 Task: Add Attachment from "Attach a link" to Card Card0000000024 in Board Board0000000006 in Workspace WS0000000002 in Trello. Add Cover Red to Card Card0000000024 in Board Board0000000006 in Workspace WS0000000002 in Trello. Add "Join Card" Button Button0000000024  to Card Card0000000024 in Board Board0000000006 in Workspace WS0000000002 in Trello. Add Description DS0000000024 to Card Card0000000024 in Board Board0000000006 in Workspace WS0000000002 in Trello. Add Comment CM0000000024 to Card Card0000000024 in Board Board0000000006 in Workspace WS0000000002 in Trello
Action: Mouse moved to (461, 653)
Screenshot: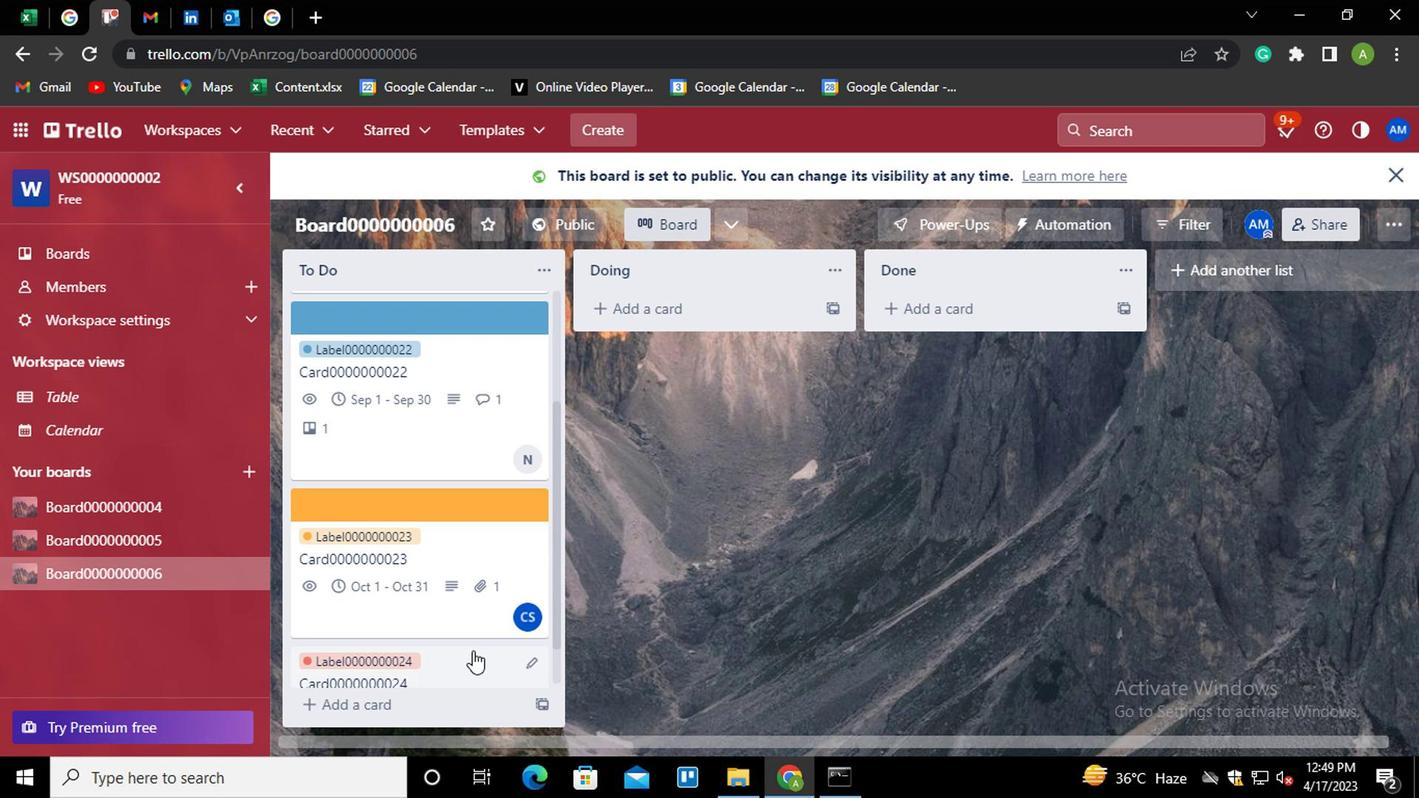
Action: Mouse pressed left at (461, 653)
Screenshot: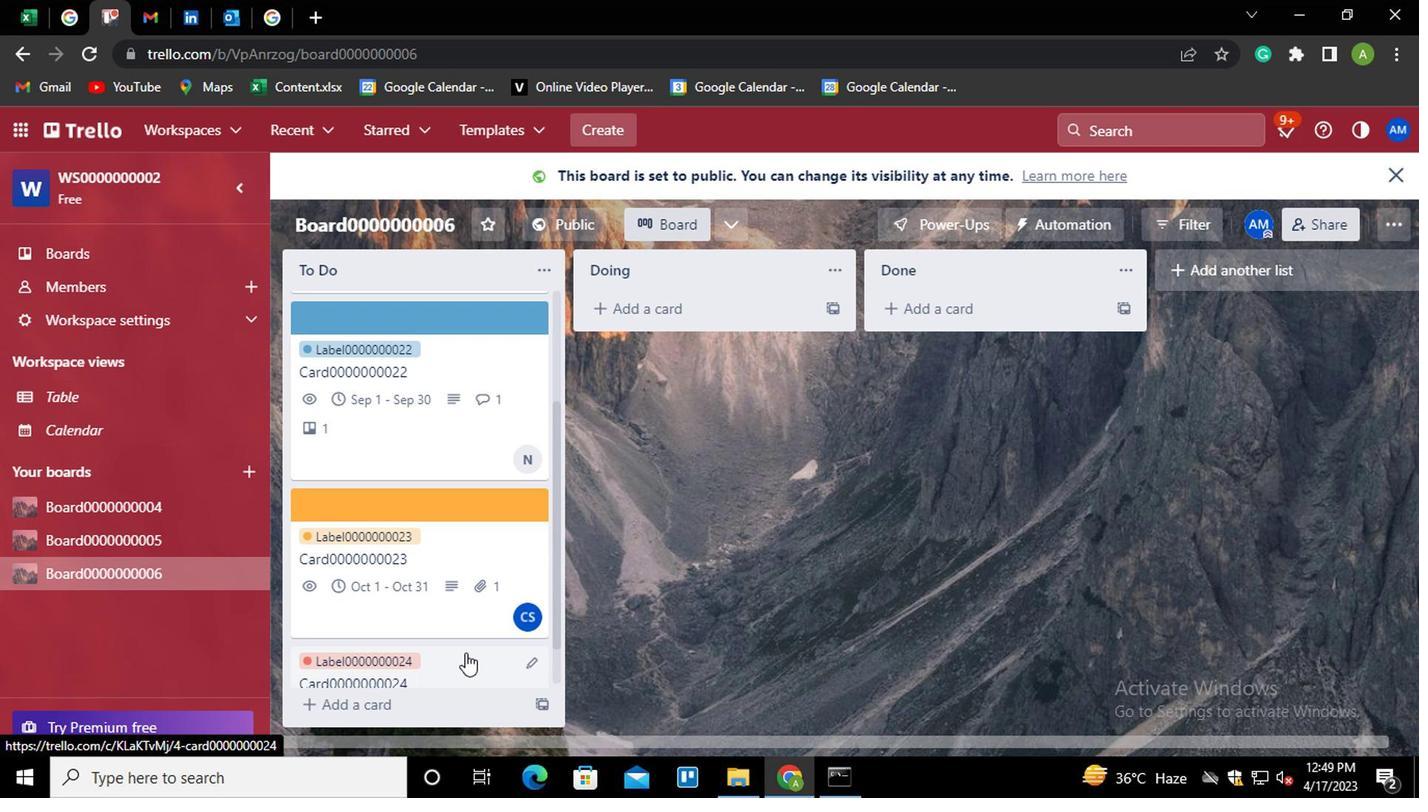 
Action: Mouse moved to (929, 468)
Screenshot: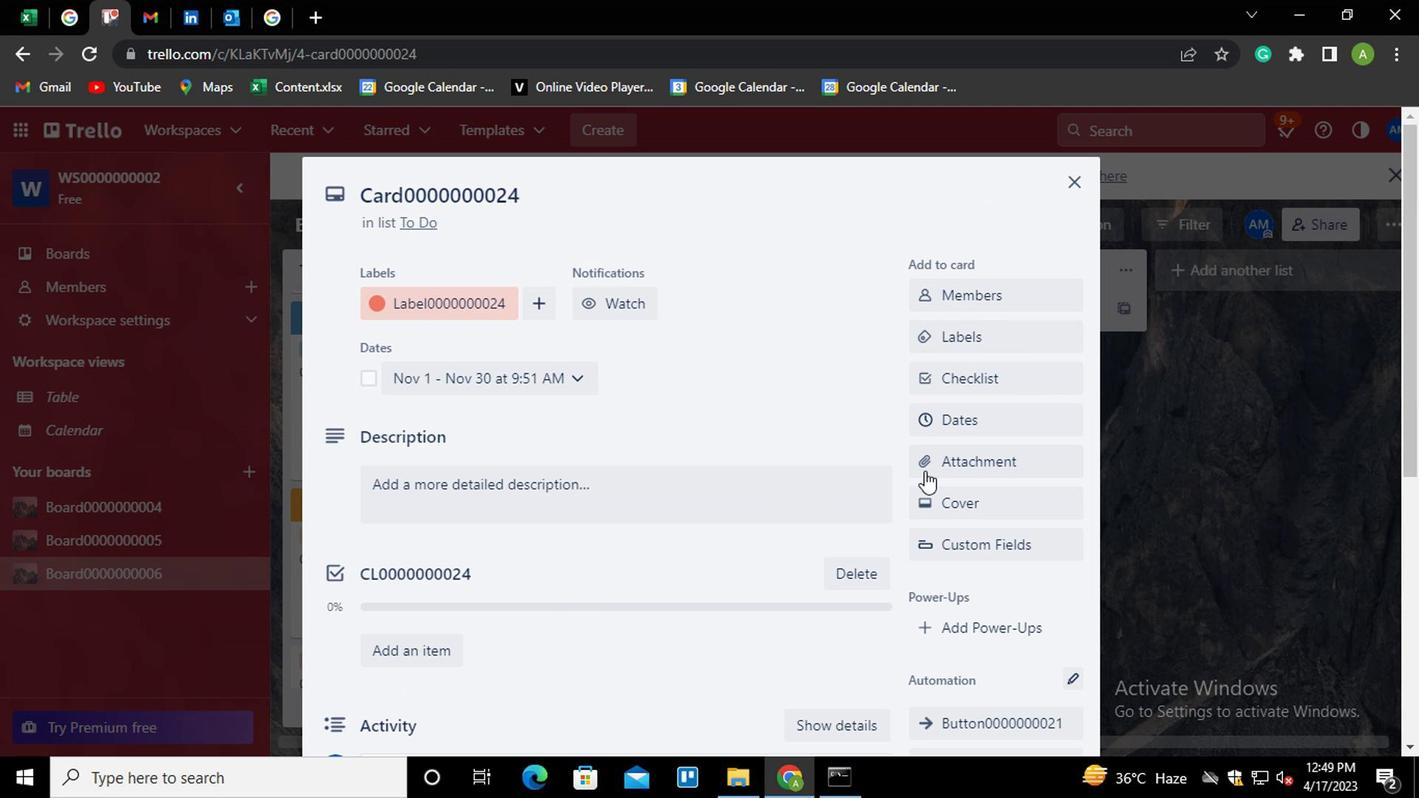 
Action: Mouse pressed left at (929, 468)
Screenshot: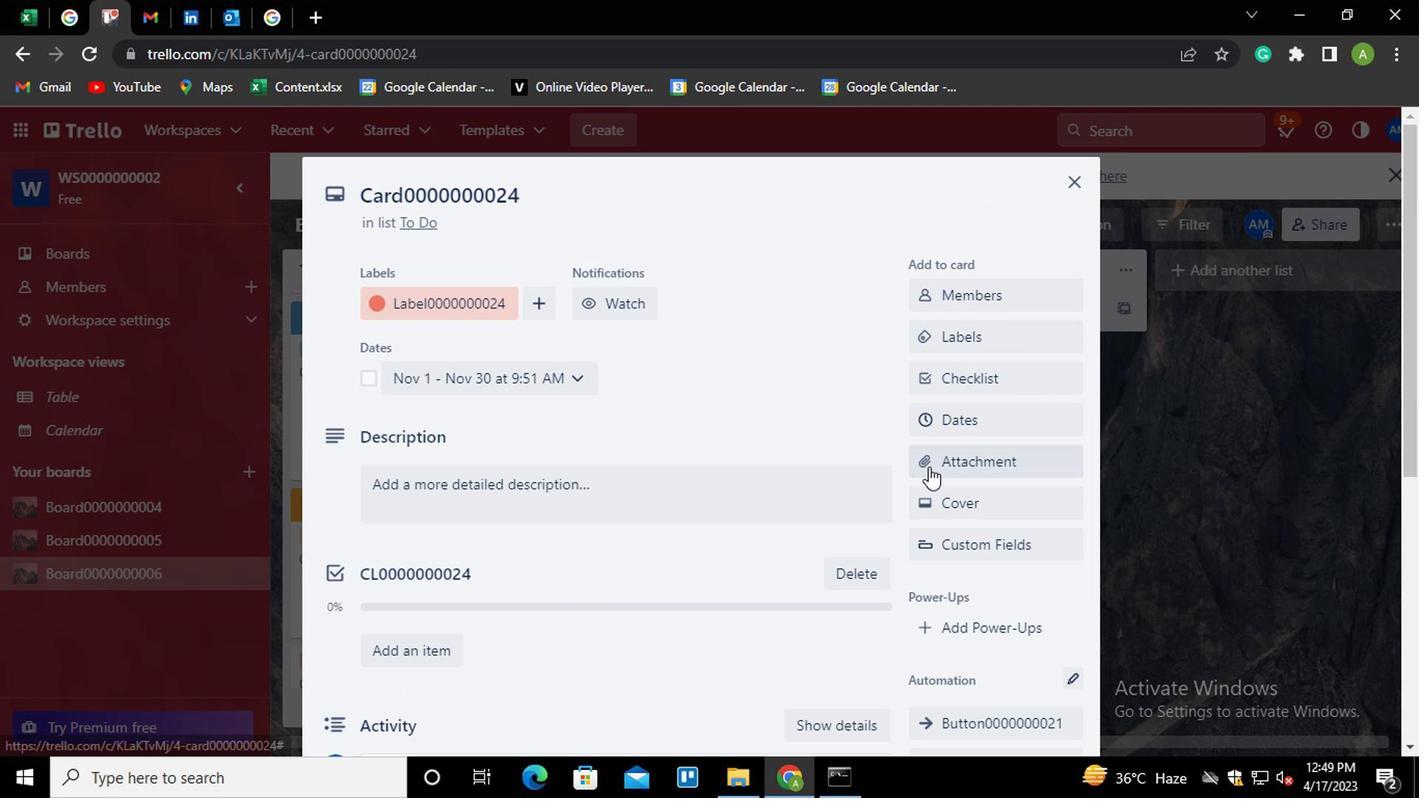 
Action: Mouse moved to (945, 474)
Screenshot: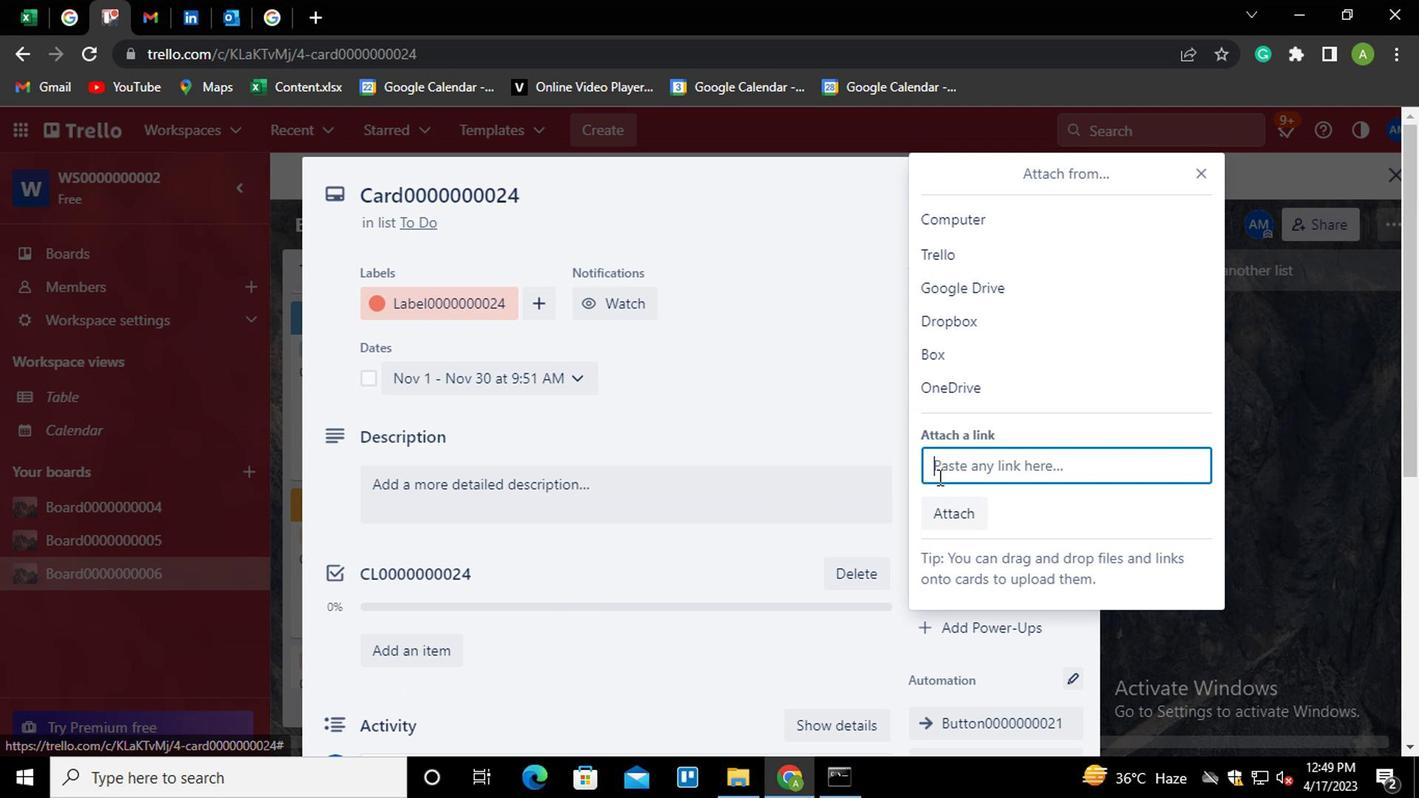 
Action: Key pressed ctrl+V
Screenshot: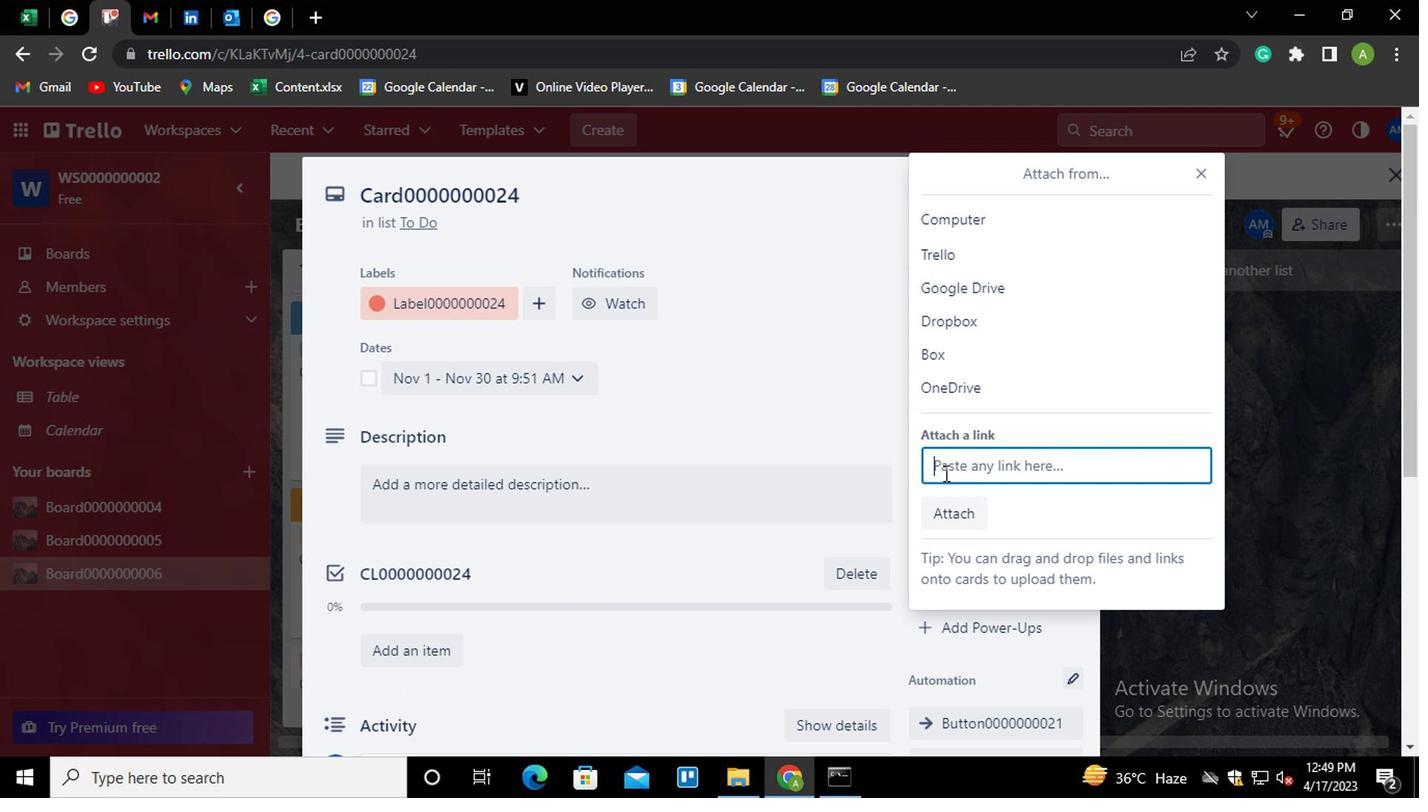 
Action: Mouse moved to (953, 574)
Screenshot: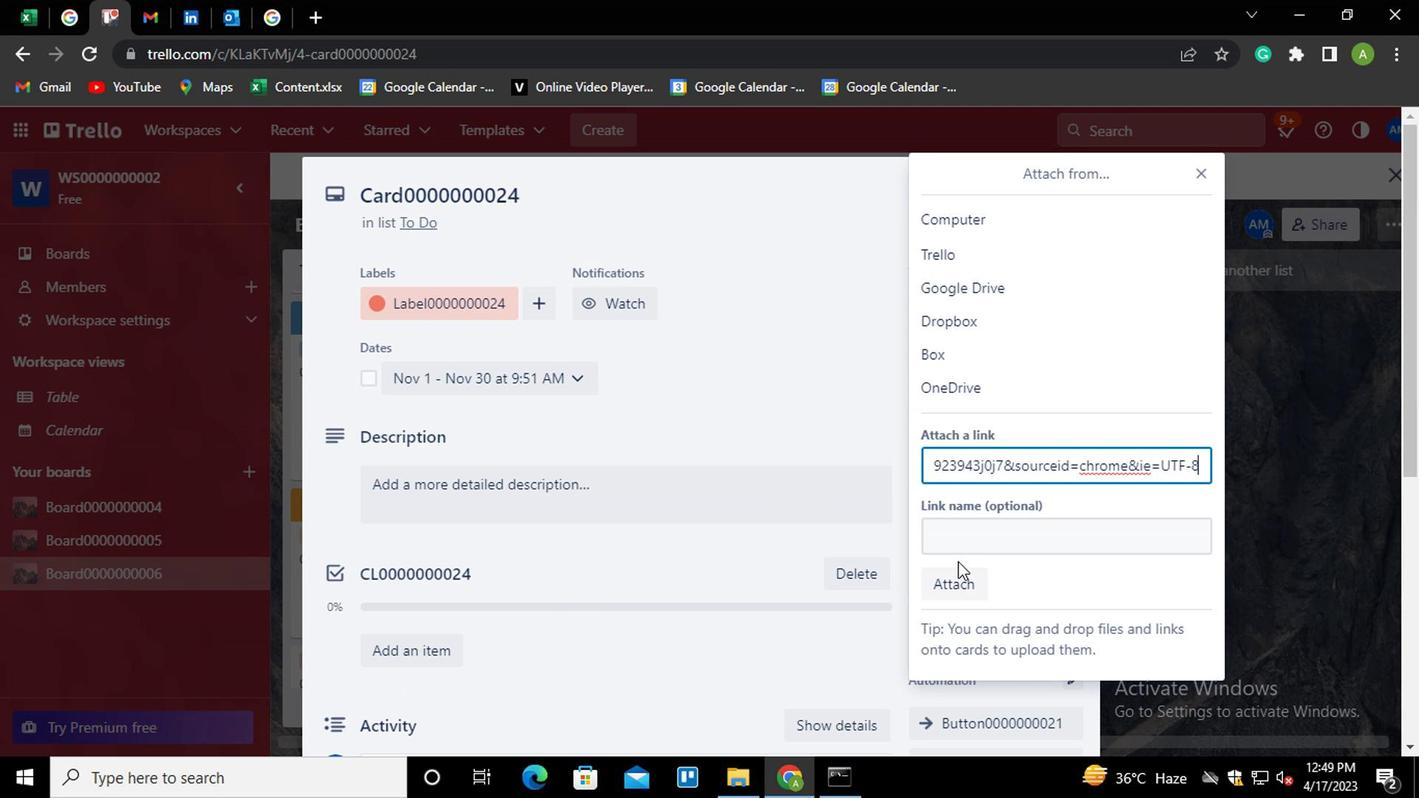 
Action: Mouse pressed left at (953, 574)
Screenshot: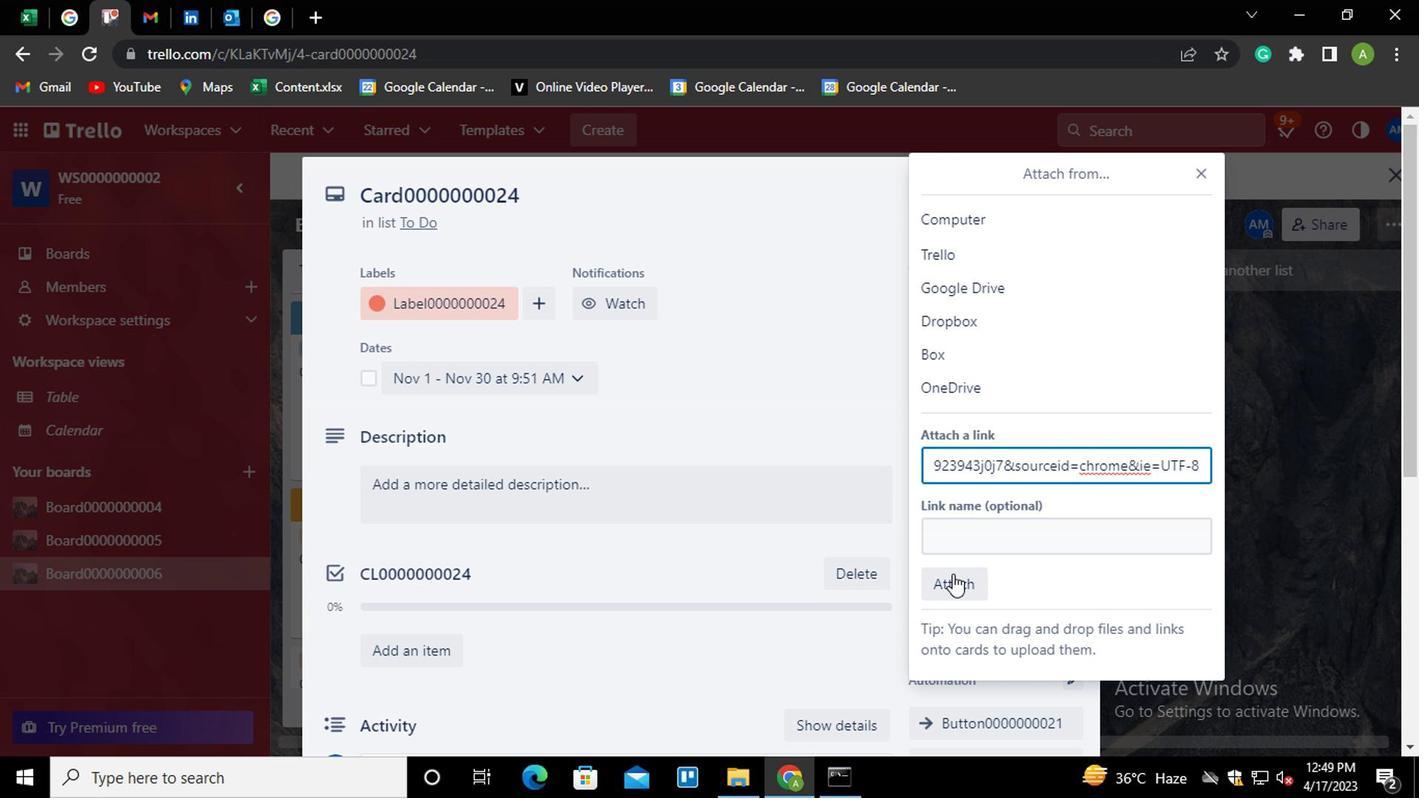 
Action: Mouse moved to (955, 511)
Screenshot: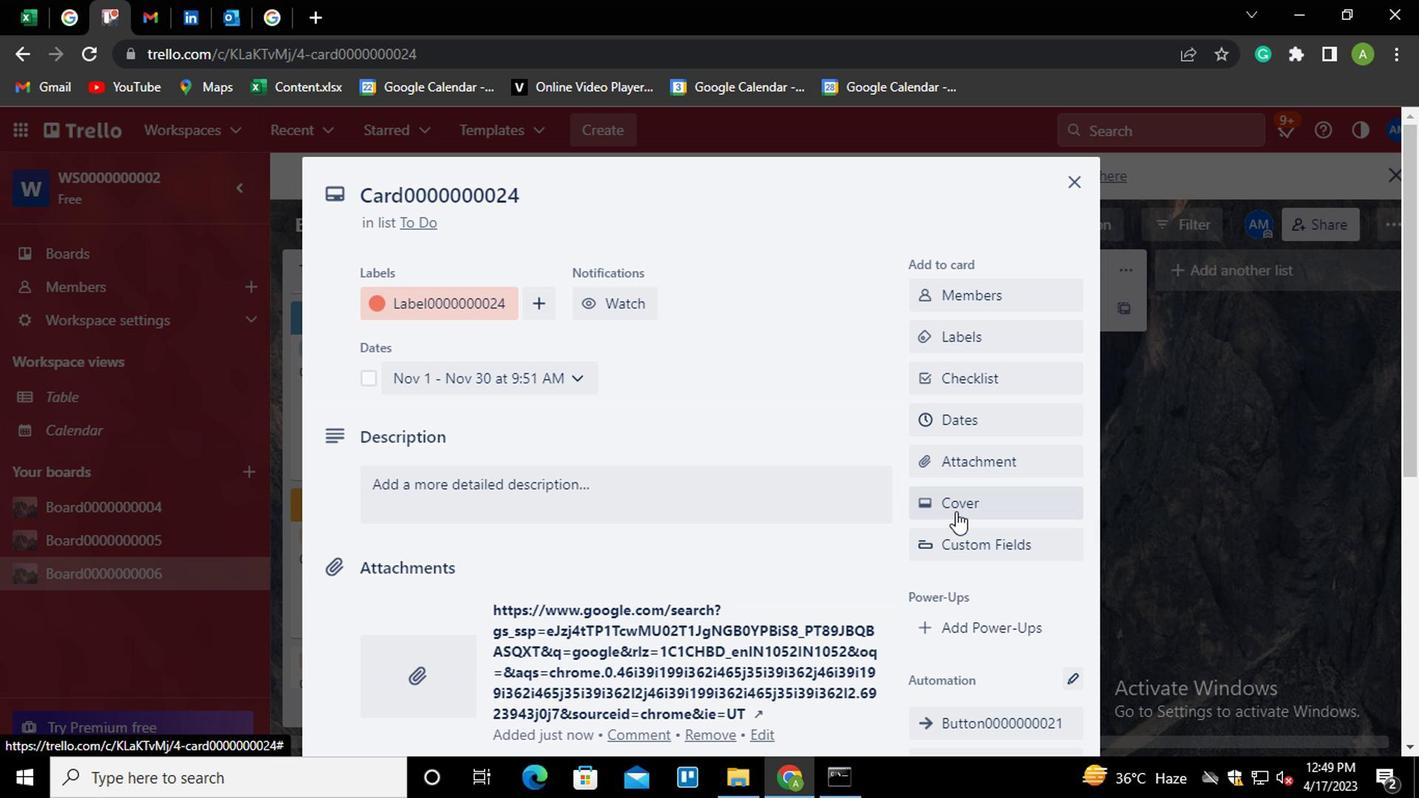 
Action: Mouse pressed left at (955, 511)
Screenshot: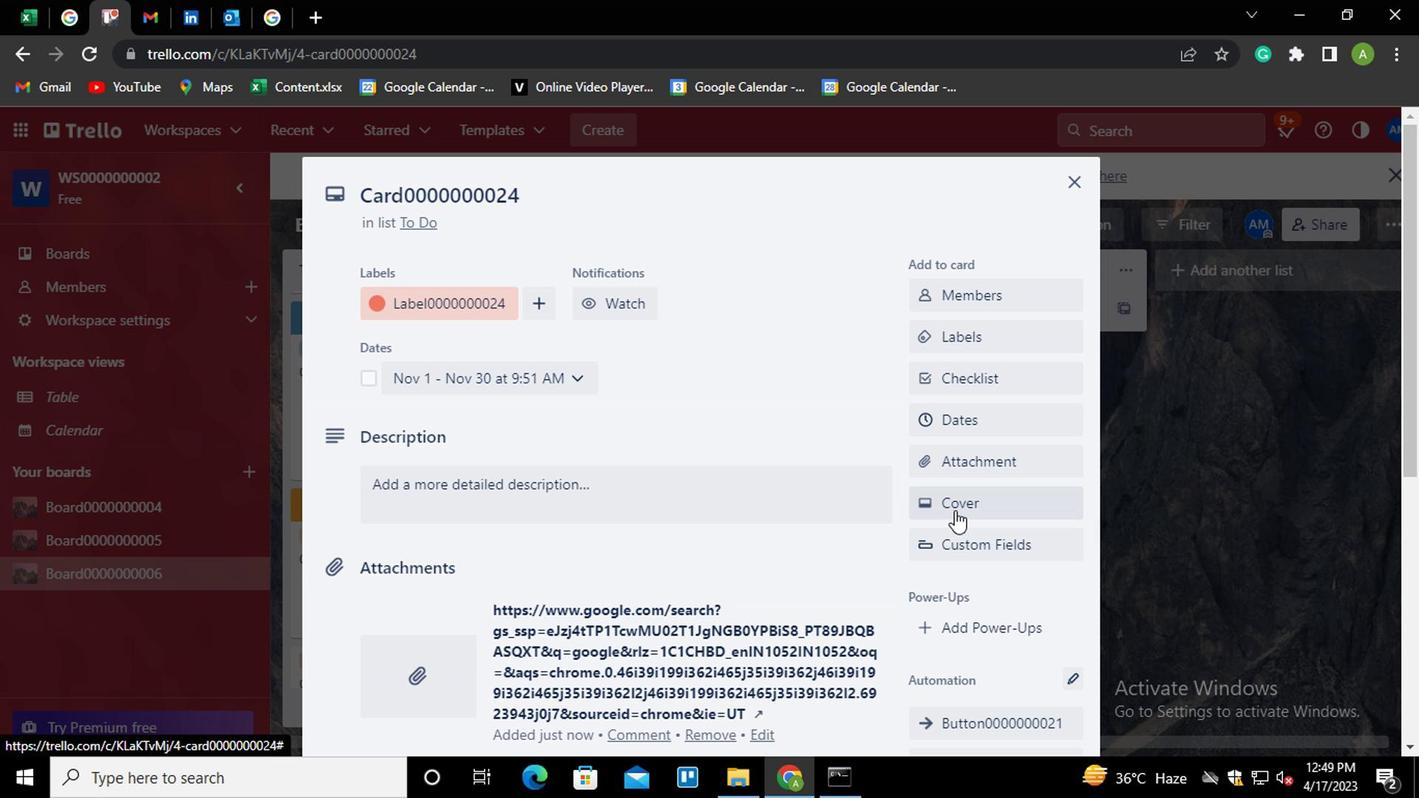 
Action: Mouse moved to (1115, 367)
Screenshot: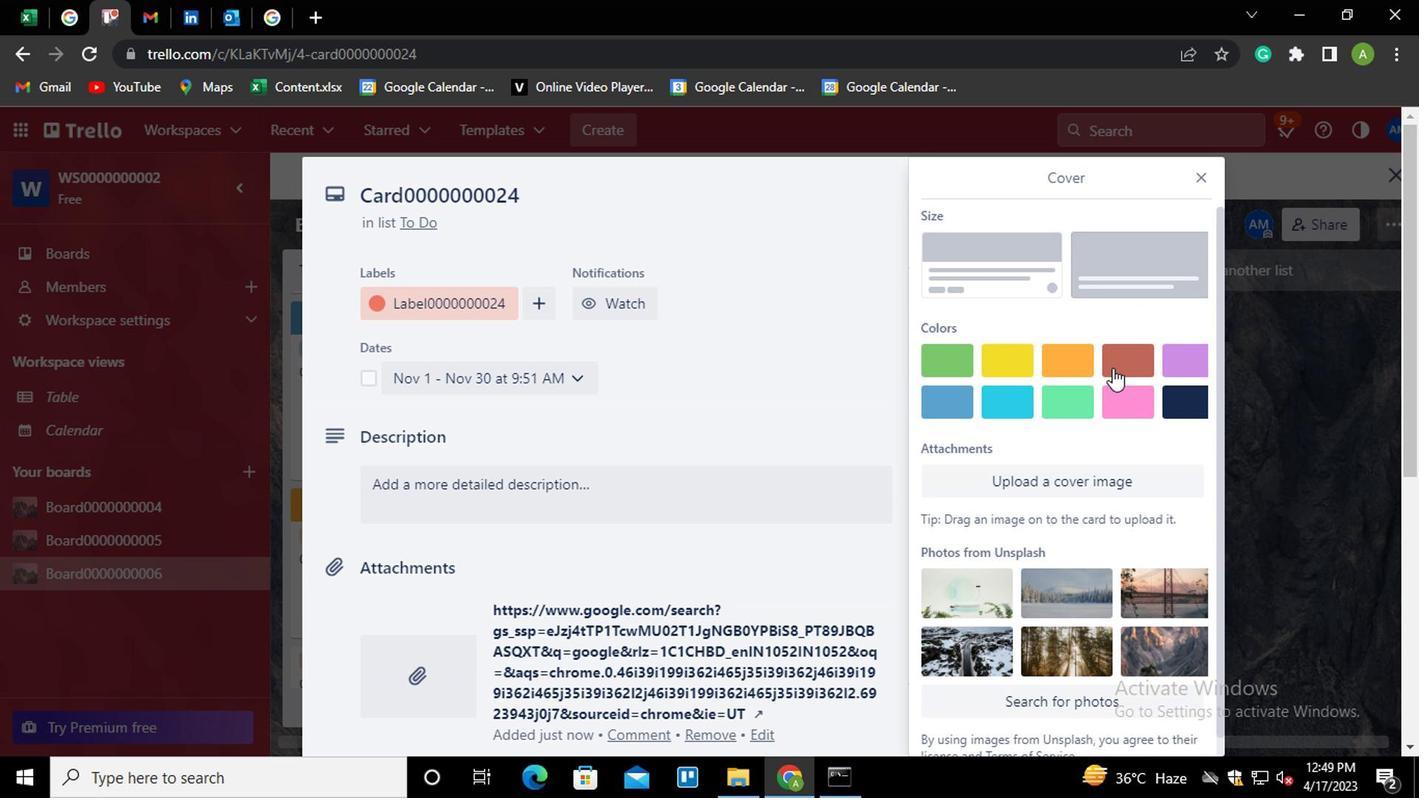 
Action: Mouse pressed left at (1115, 367)
Screenshot: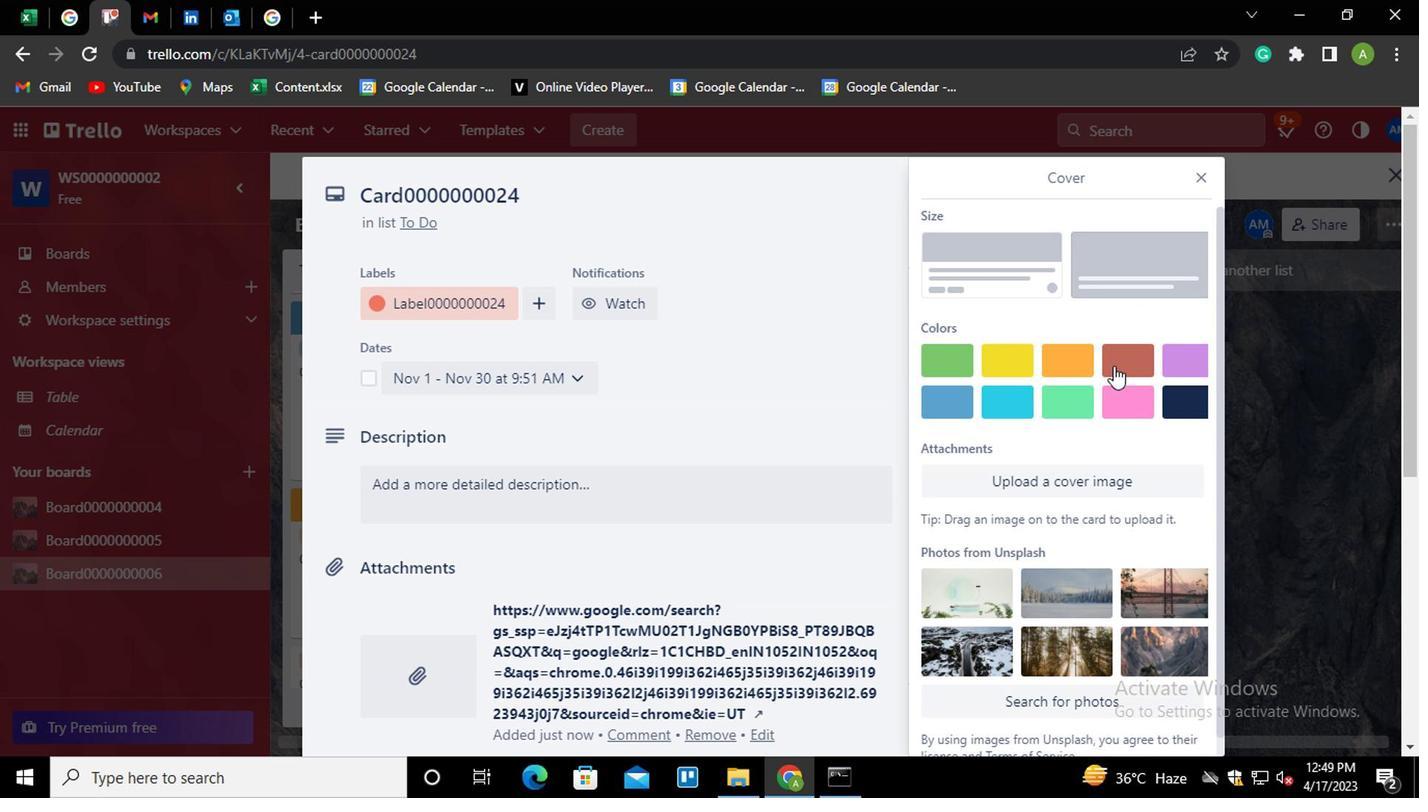 
Action: Mouse moved to (812, 444)
Screenshot: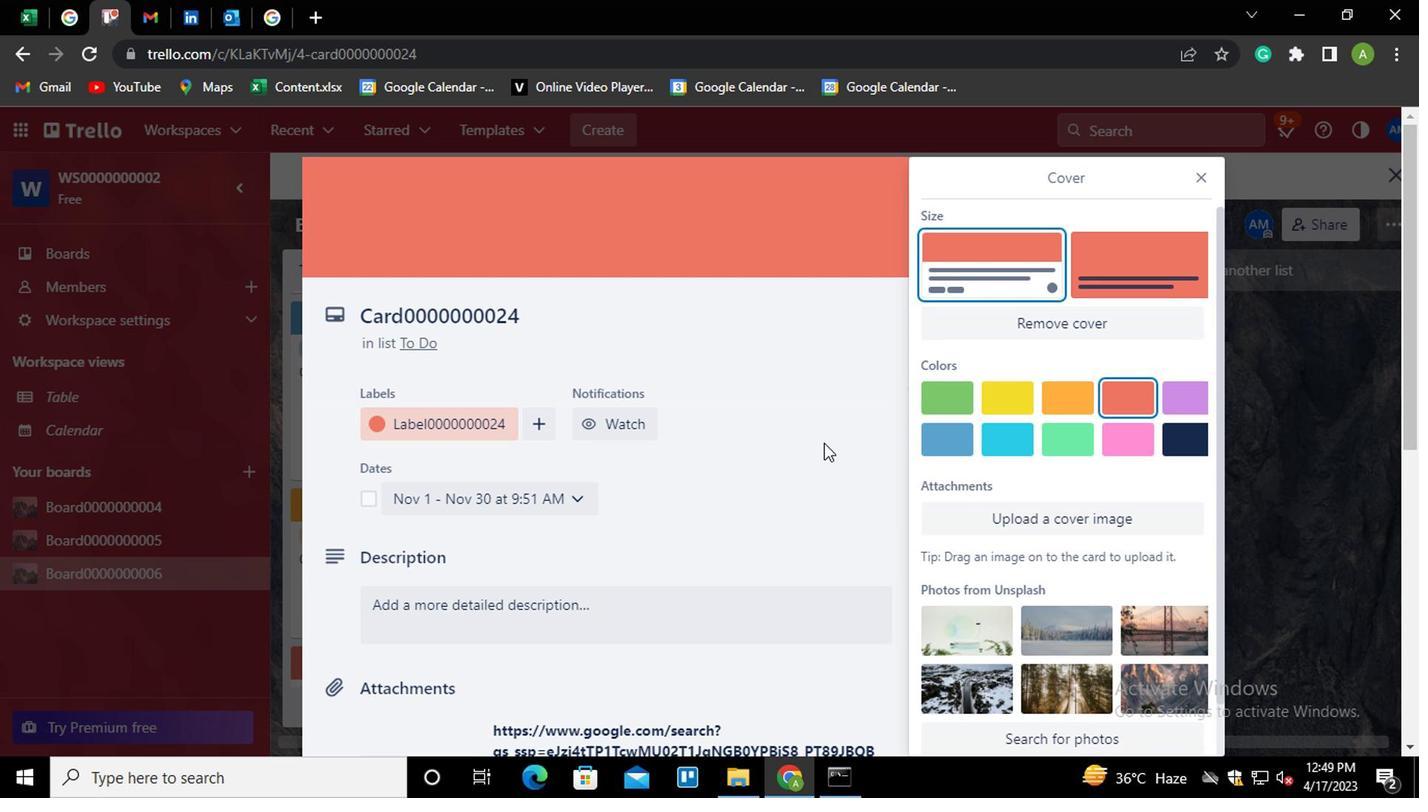 
Action: Mouse pressed left at (812, 444)
Screenshot: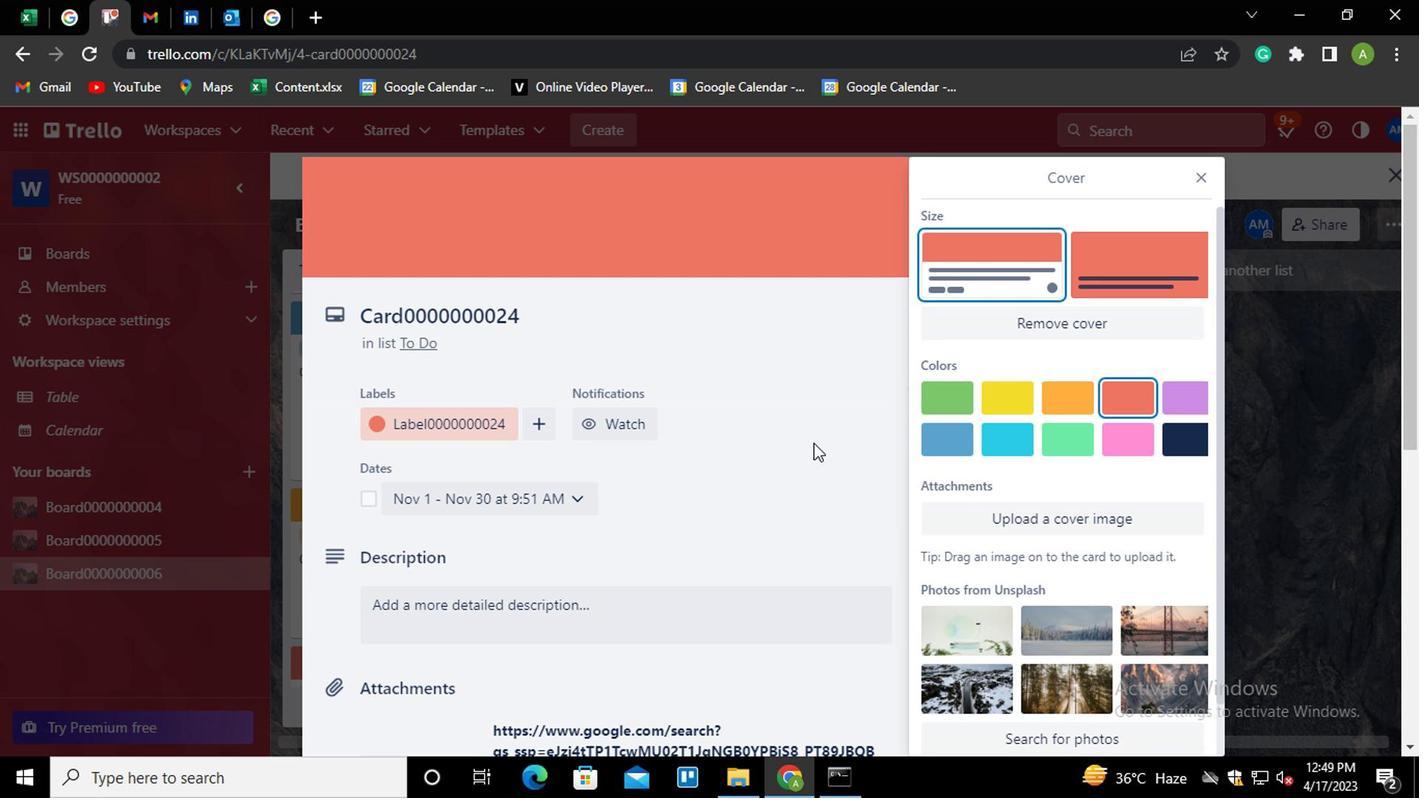 
Action: Mouse moved to (970, 486)
Screenshot: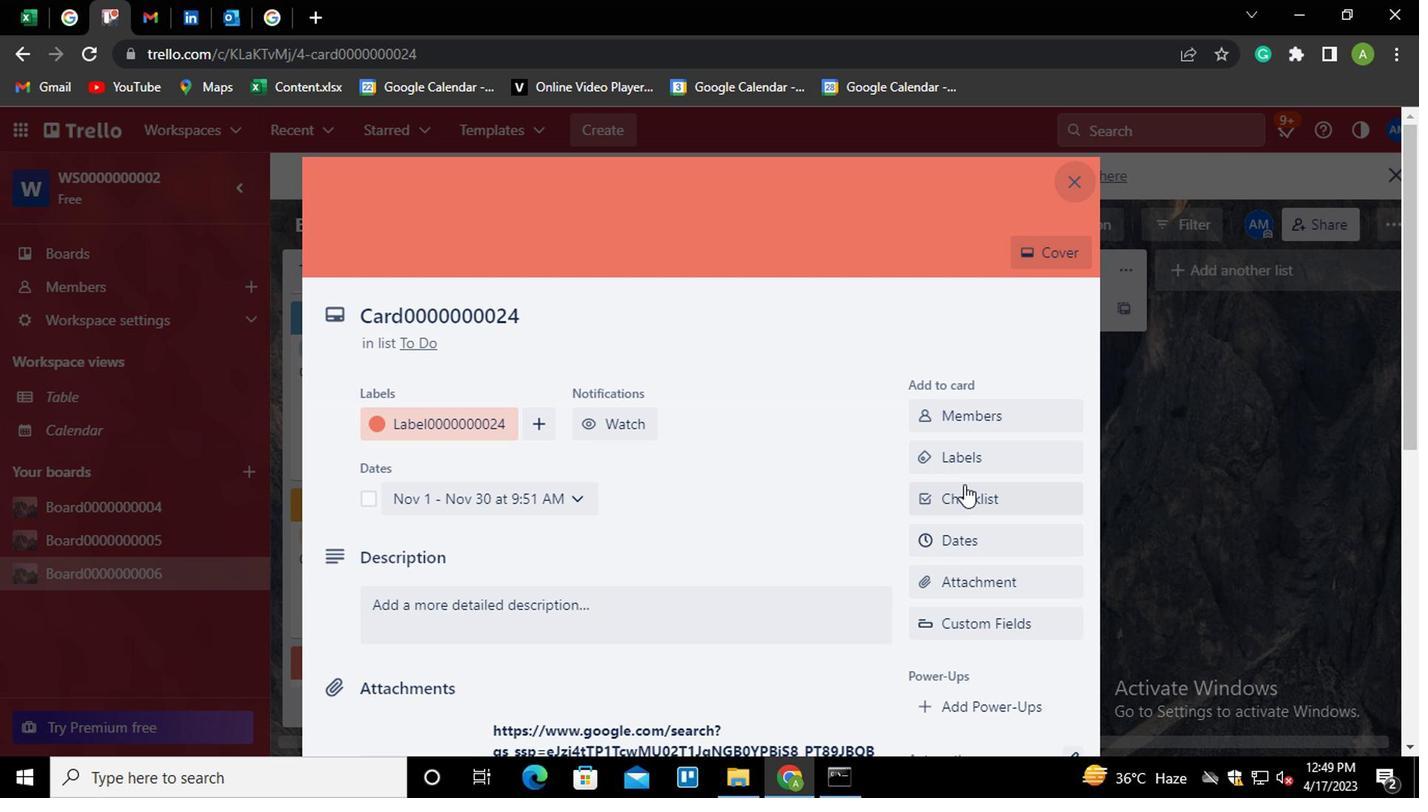 
Action: Mouse scrolled (970, 485) with delta (0, 0)
Screenshot: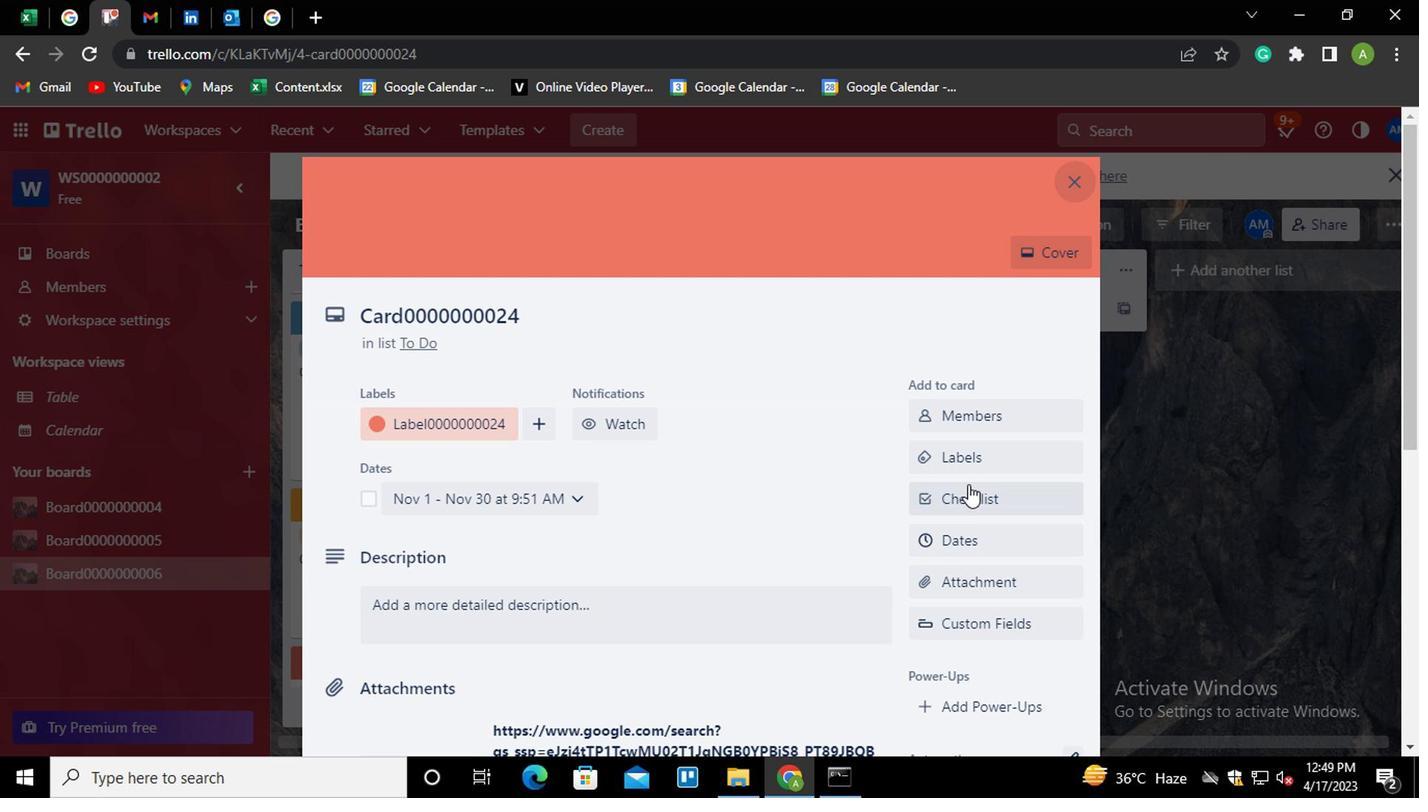 
Action: Mouse scrolled (970, 485) with delta (0, 0)
Screenshot: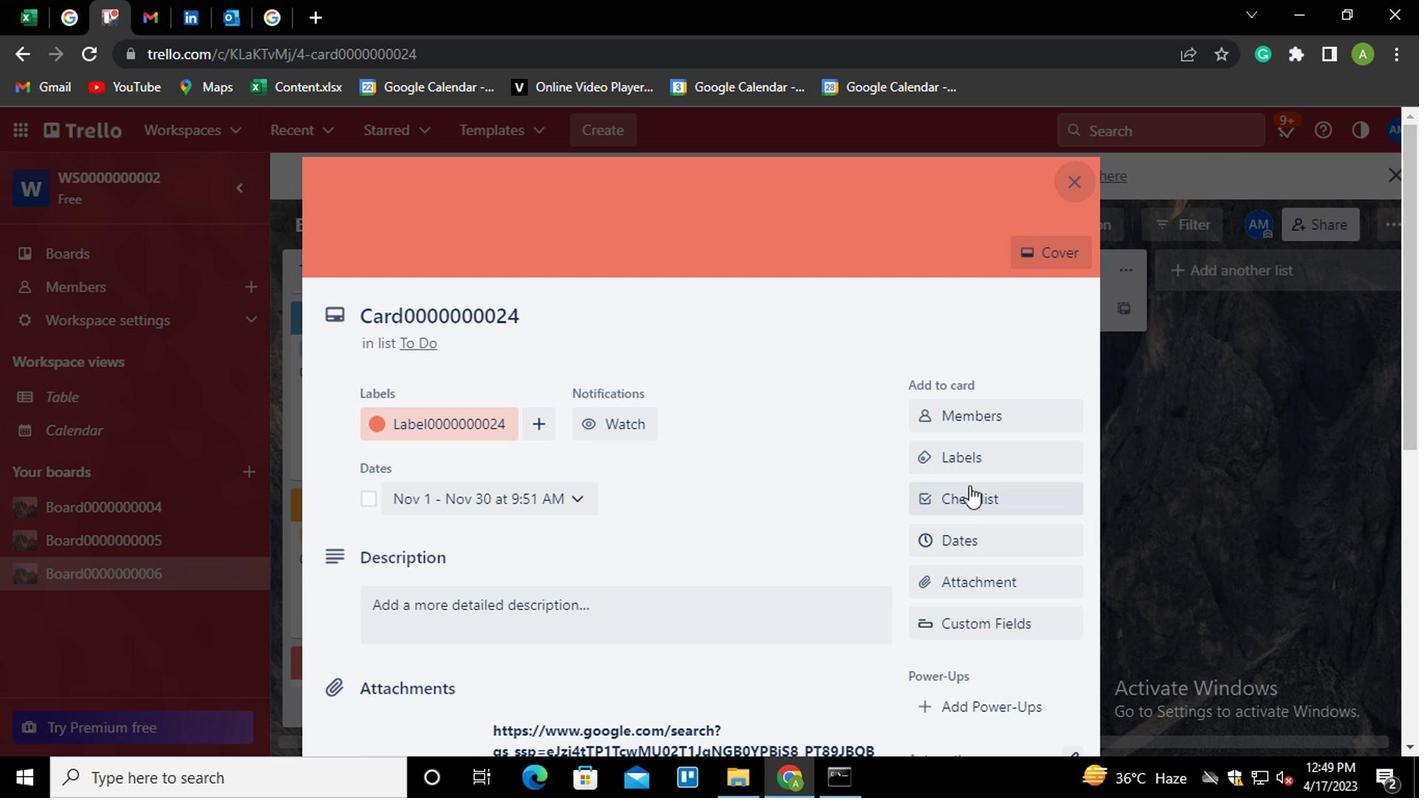 
Action: Mouse moved to (994, 377)
Screenshot: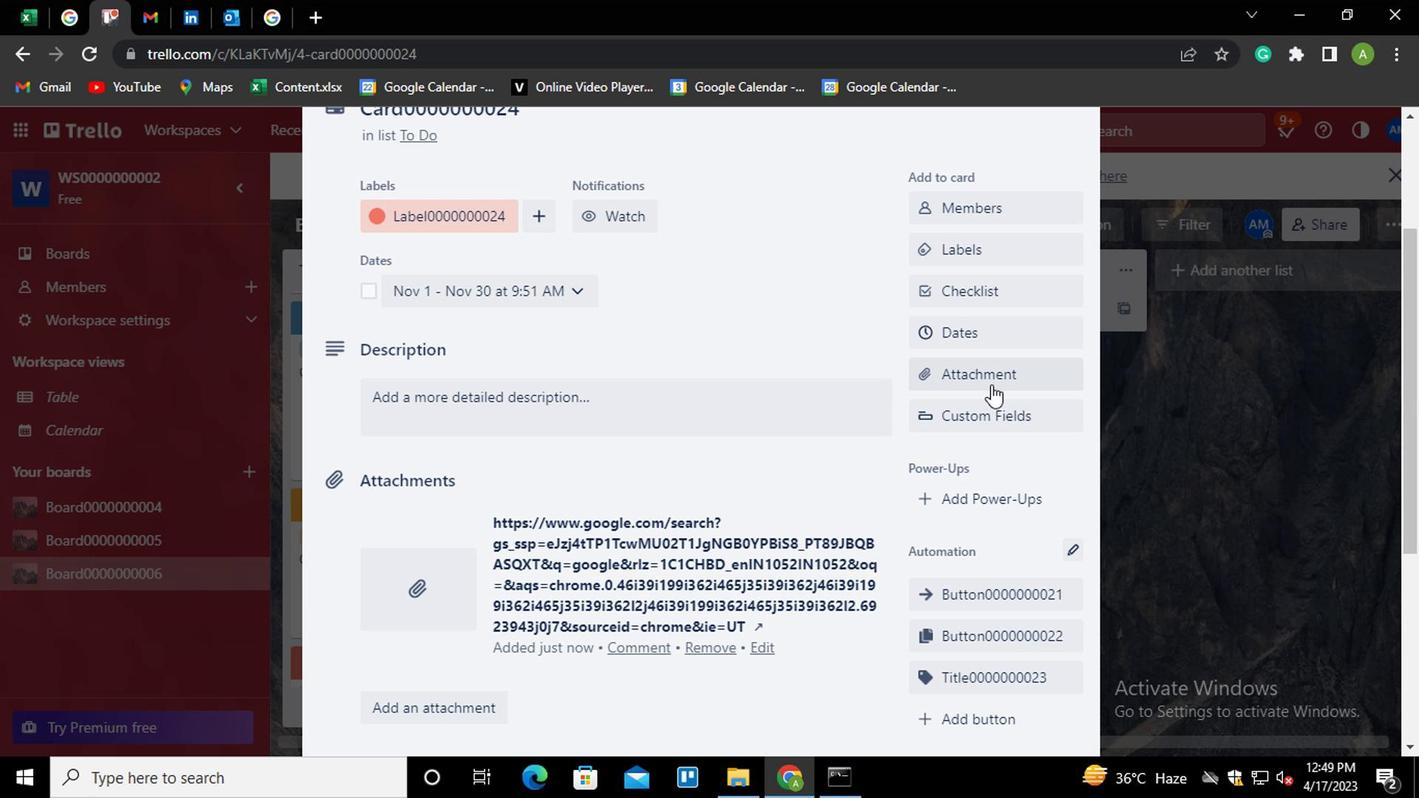 
Action: Mouse scrolled (994, 376) with delta (0, -1)
Screenshot: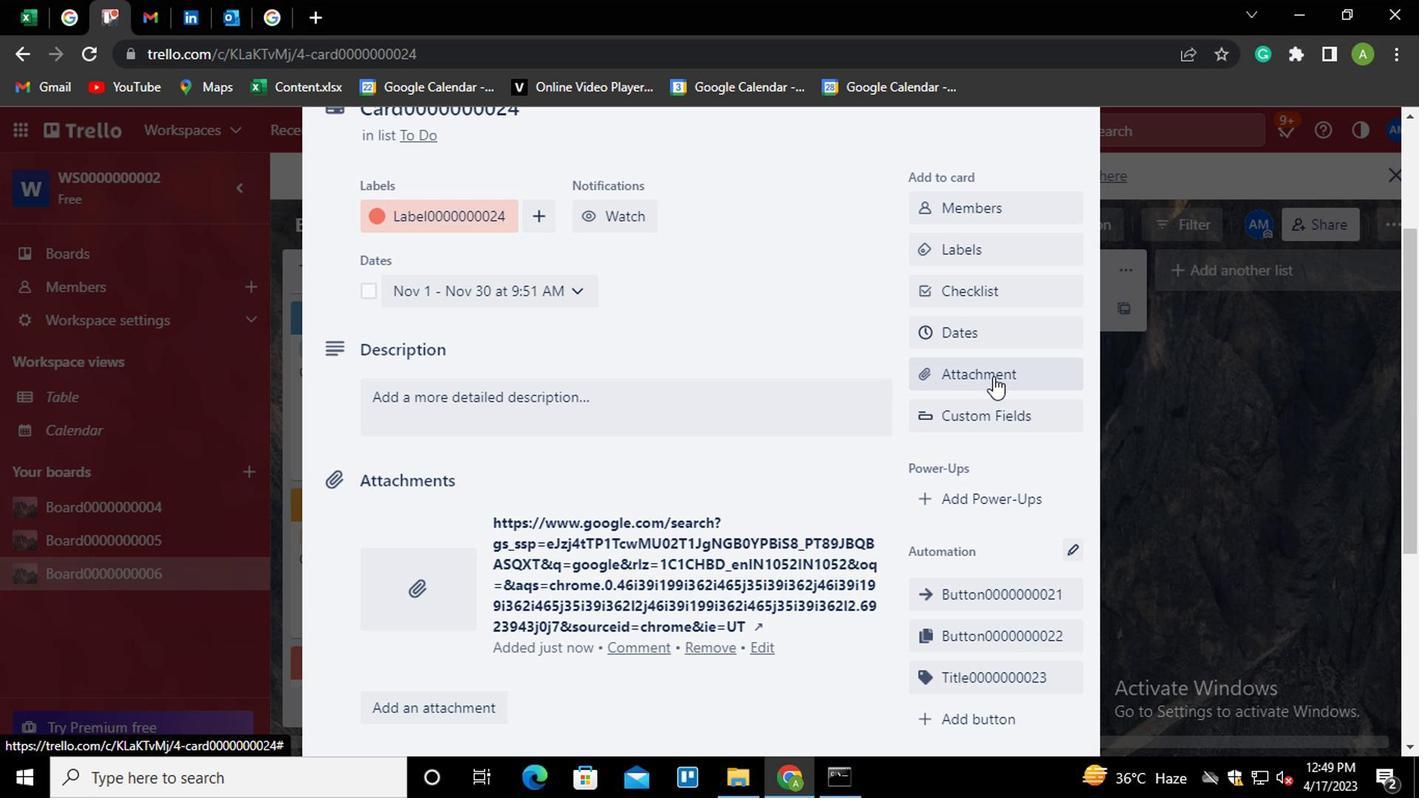 
Action: Mouse moved to (987, 607)
Screenshot: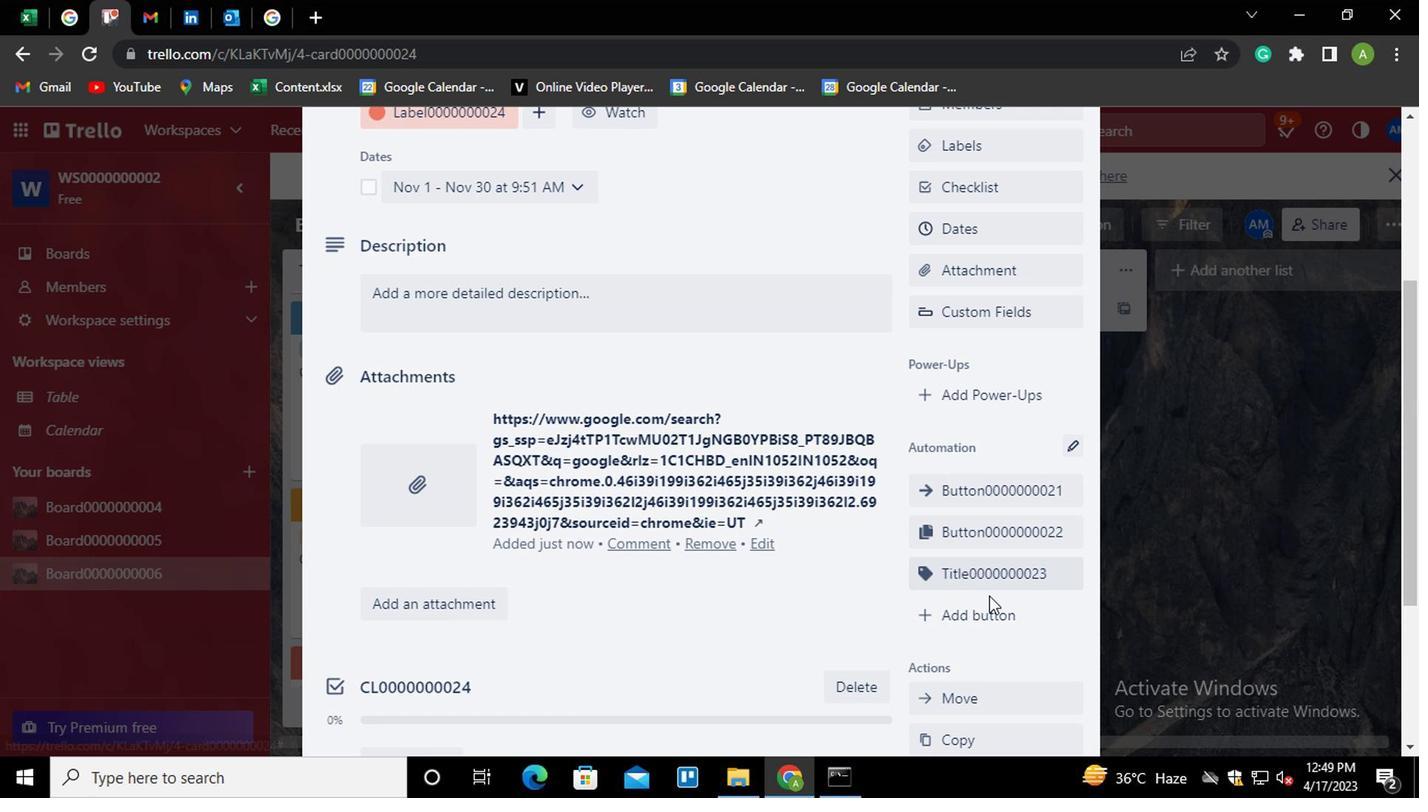 
Action: Mouse pressed left at (987, 607)
Screenshot: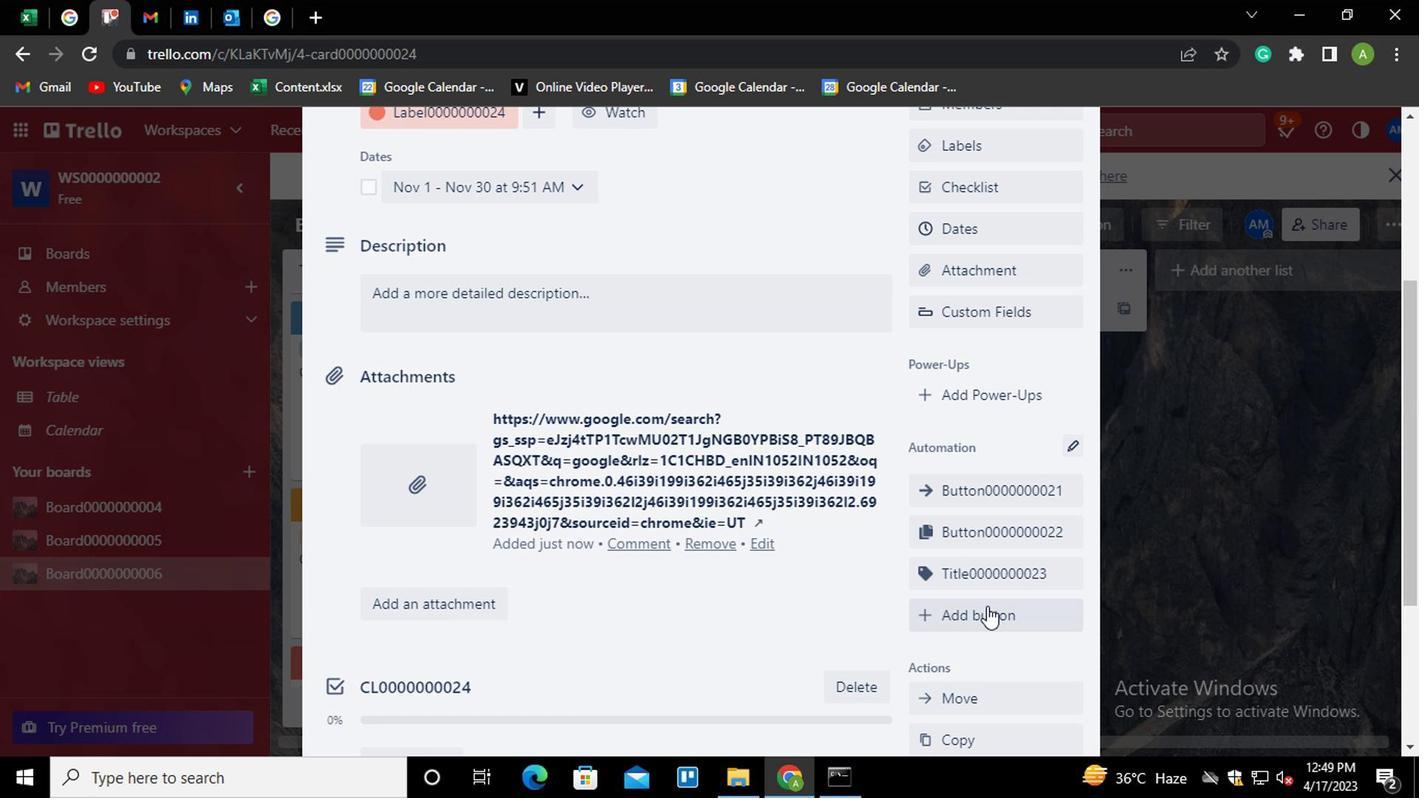 
Action: Mouse moved to (1007, 381)
Screenshot: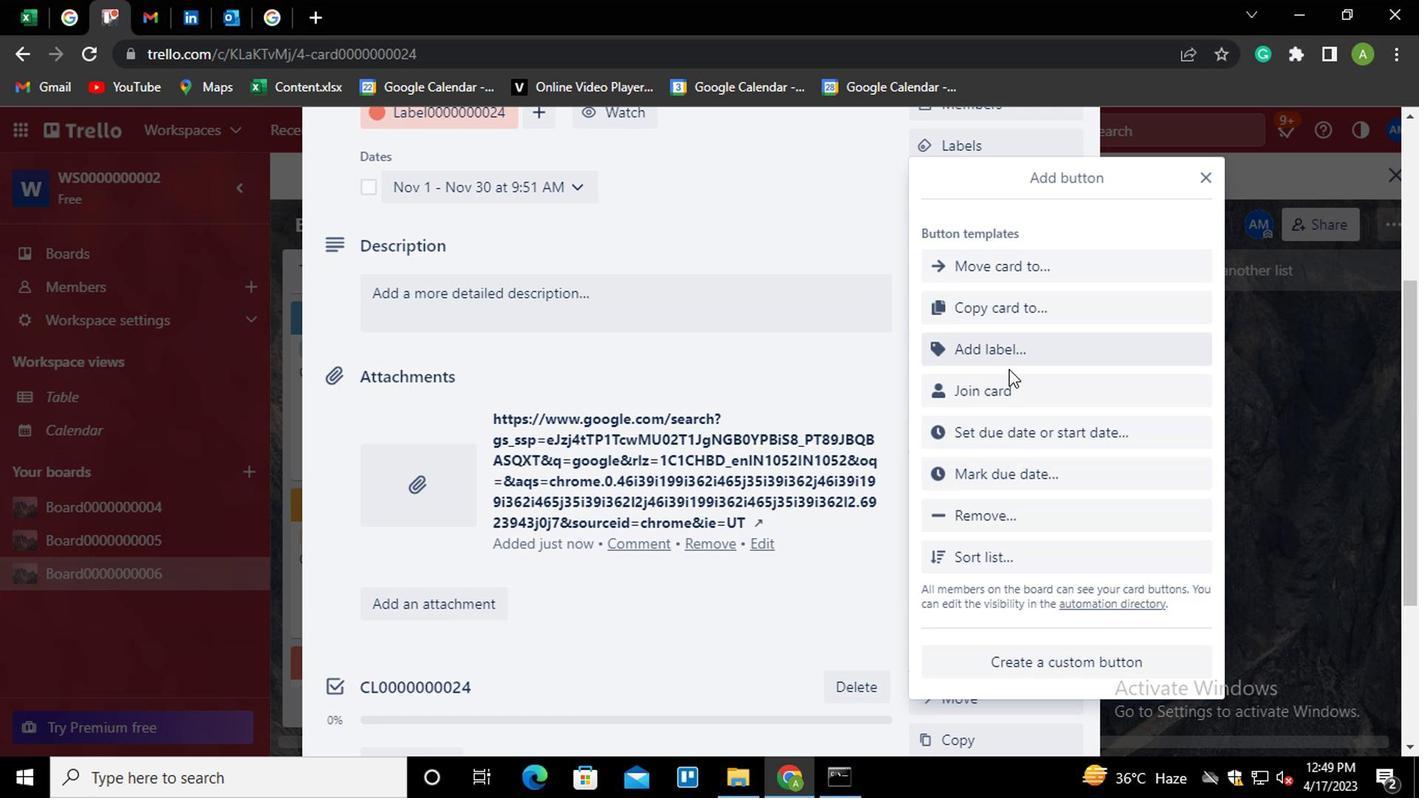 
Action: Mouse pressed left at (1007, 381)
Screenshot: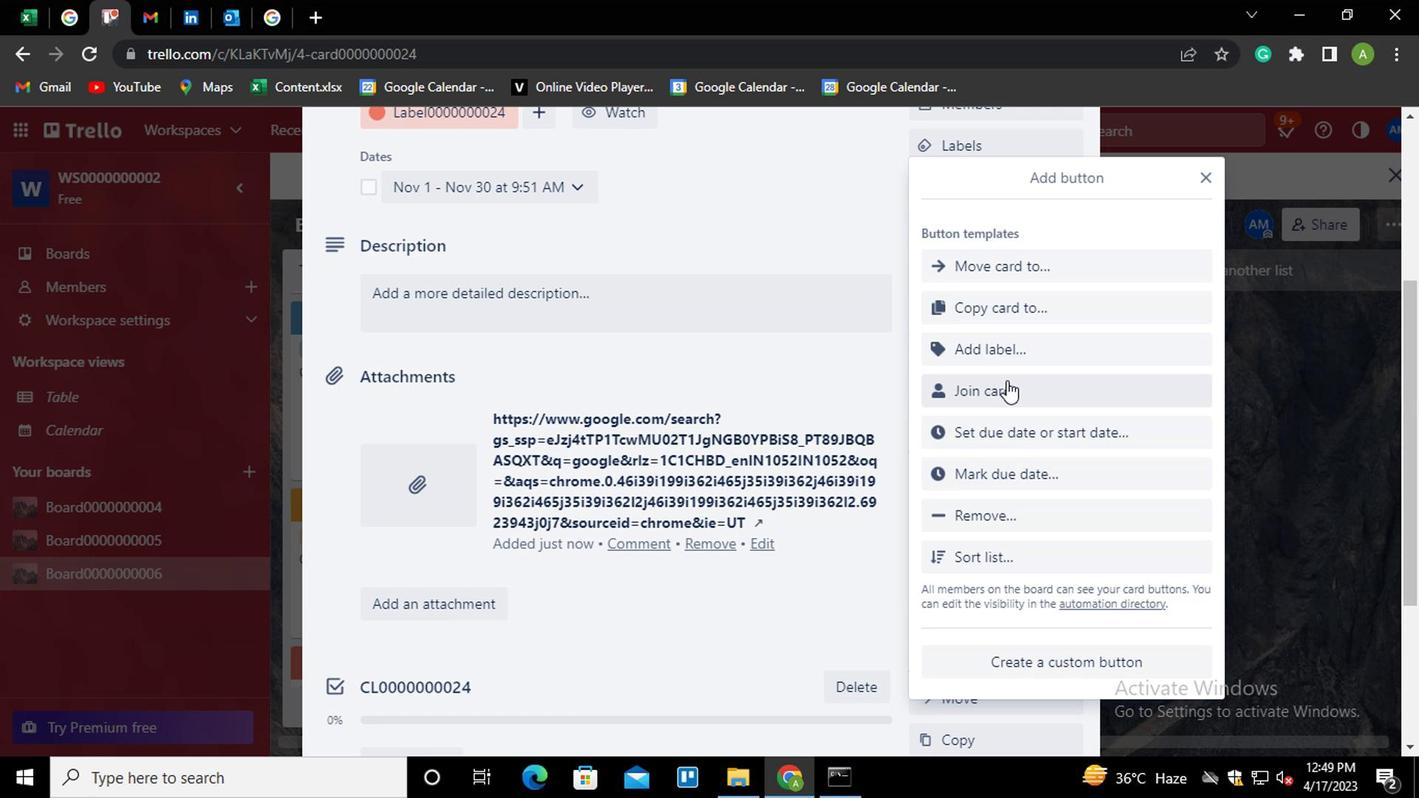 
Action: Mouse moved to (1007, 354)
Screenshot: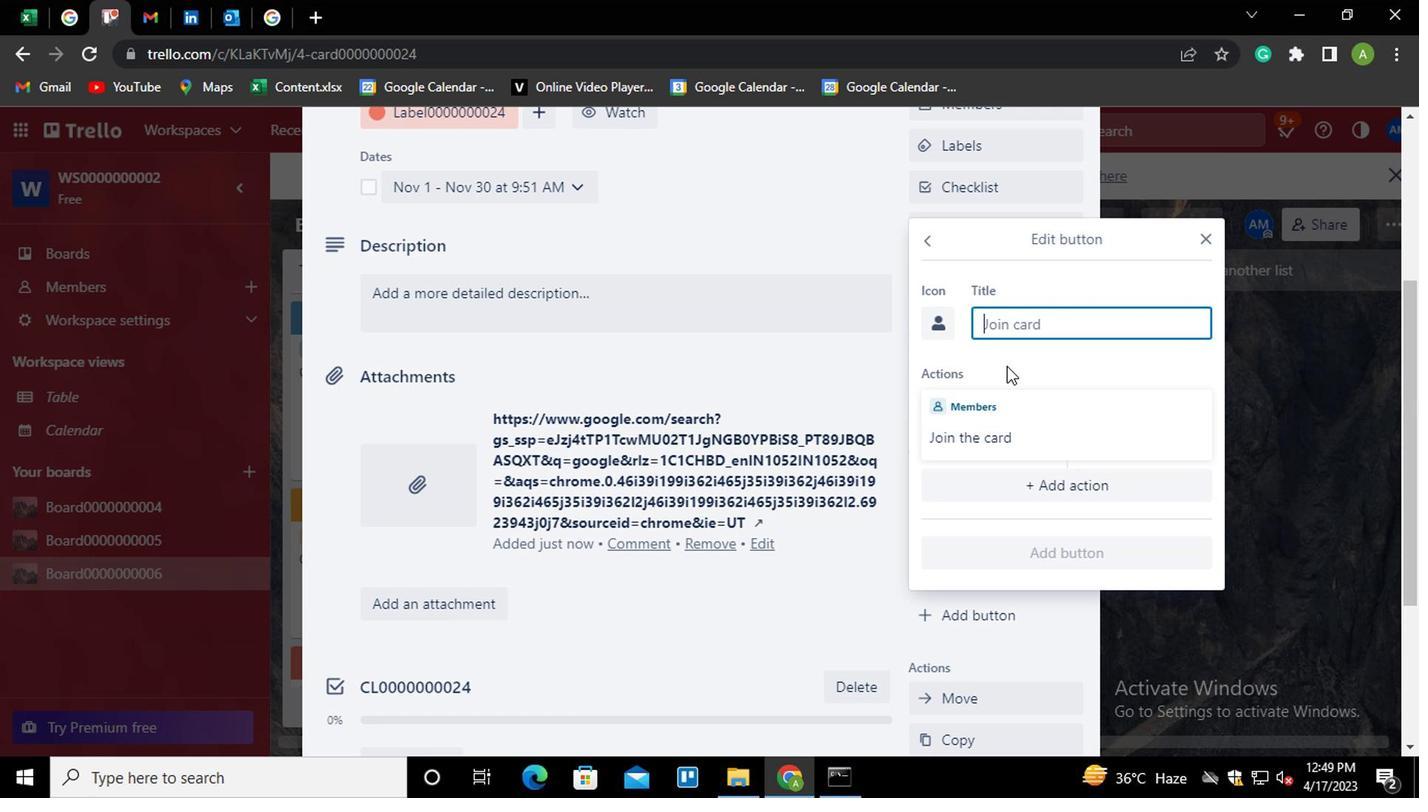 
Action: Key pressed <Key.shift><Key.shift><Key.shift><Key.shift><Key.shift>ctrl+BUTTON0000000024
Screenshot: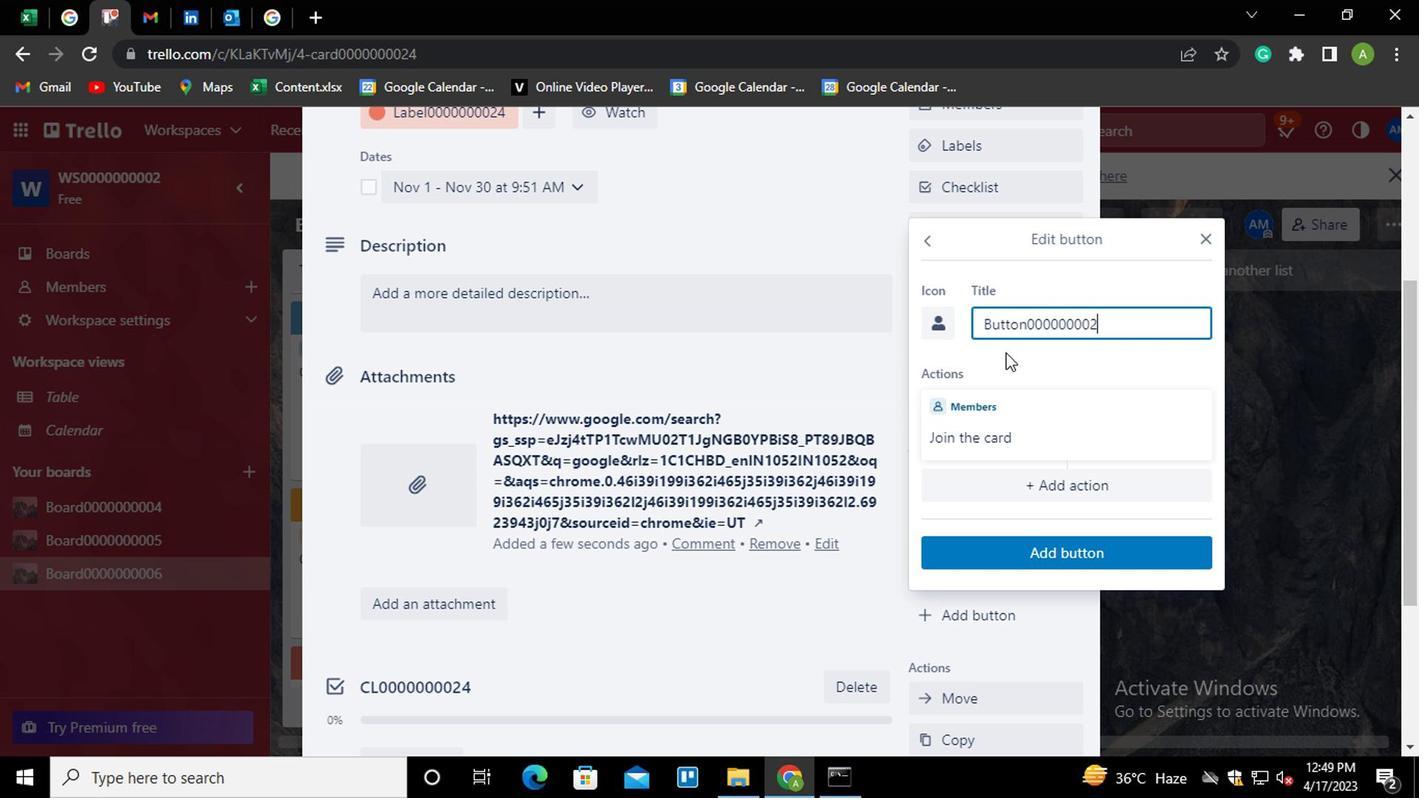 
Action: Mouse moved to (1072, 555)
Screenshot: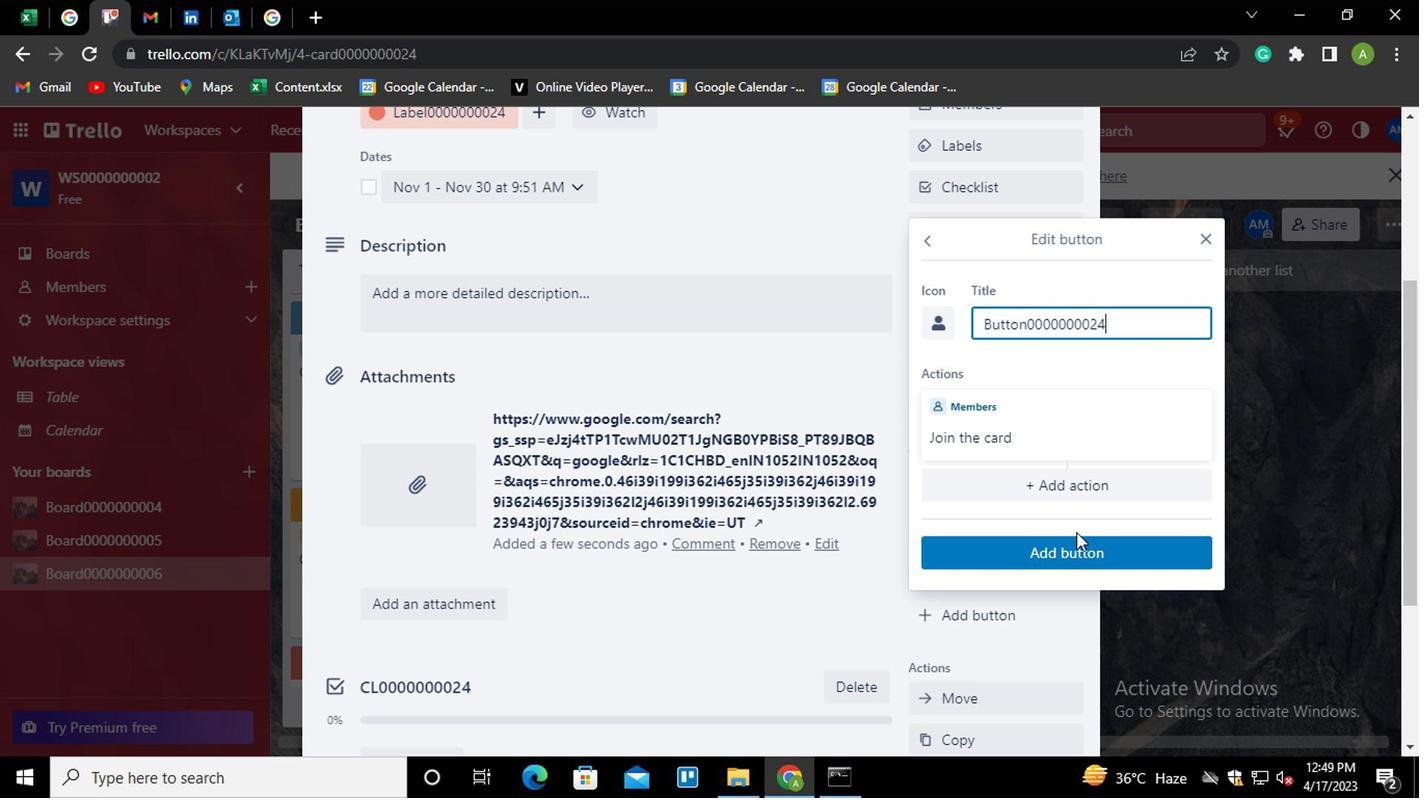
Action: Mouse pressed left at (1072, 555)
Screenshot: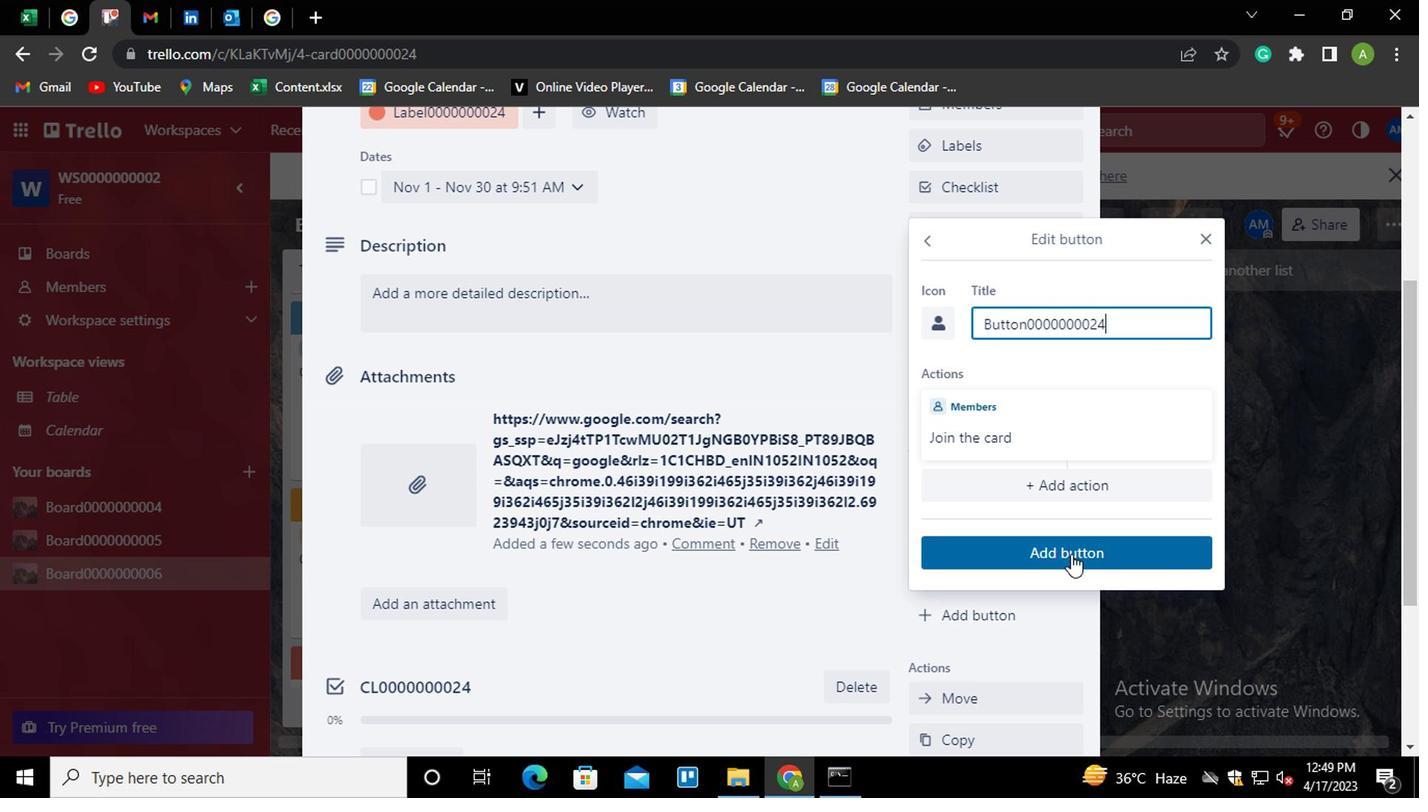 
Action: Mouse moved to (528, 316)
Screenshot: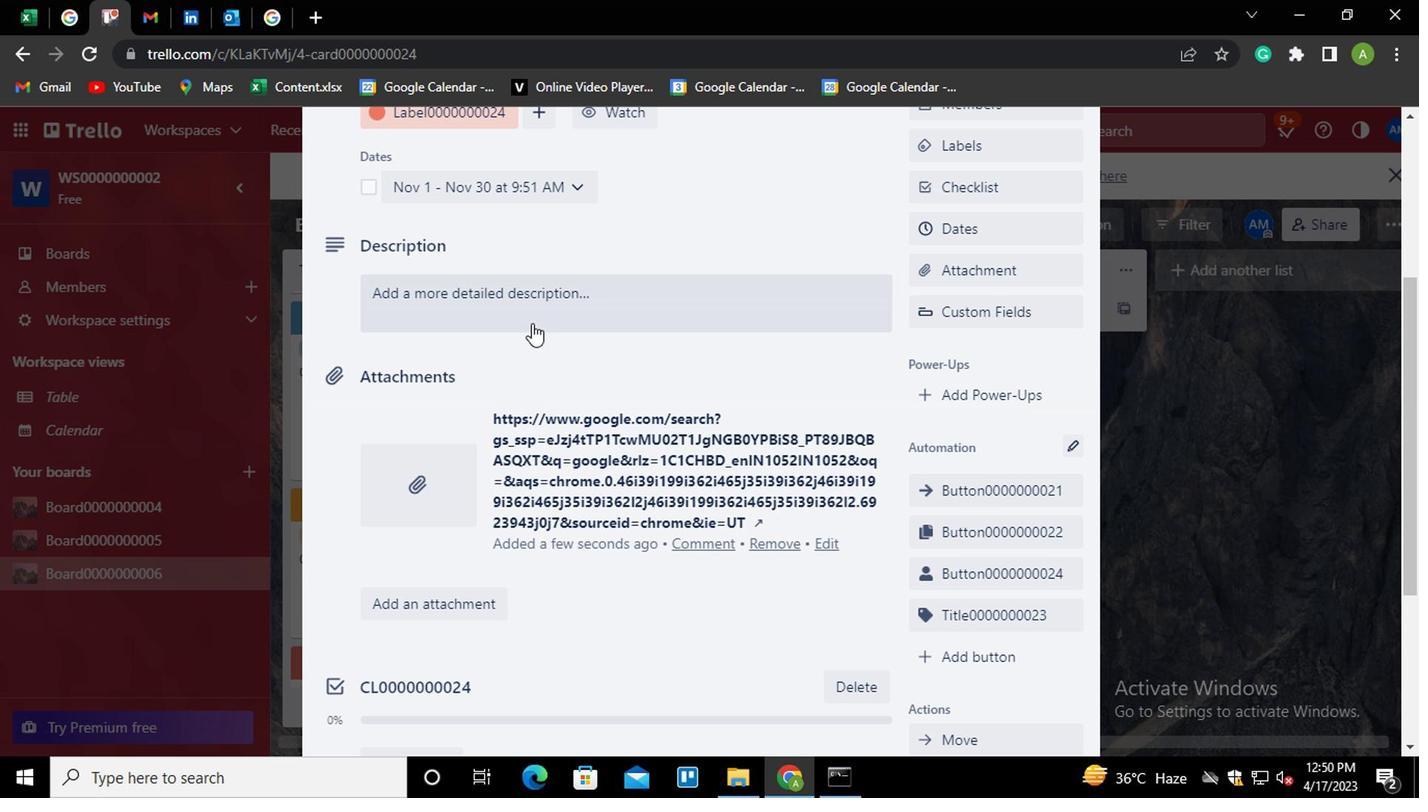 
Action: Mouse pressed left at (528, 316)
Screenshot: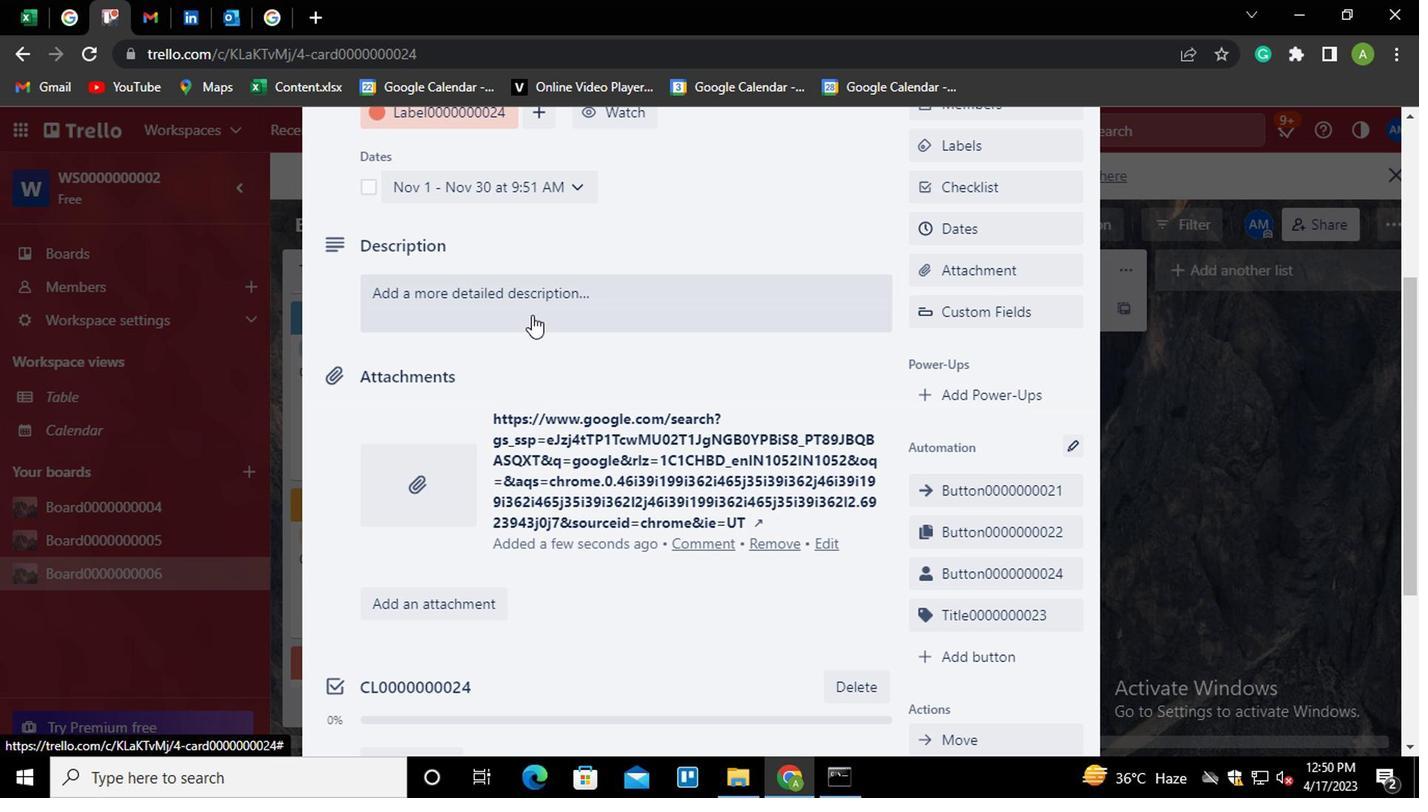 
Action: Mouse moved to (518, 323)
Screenshot: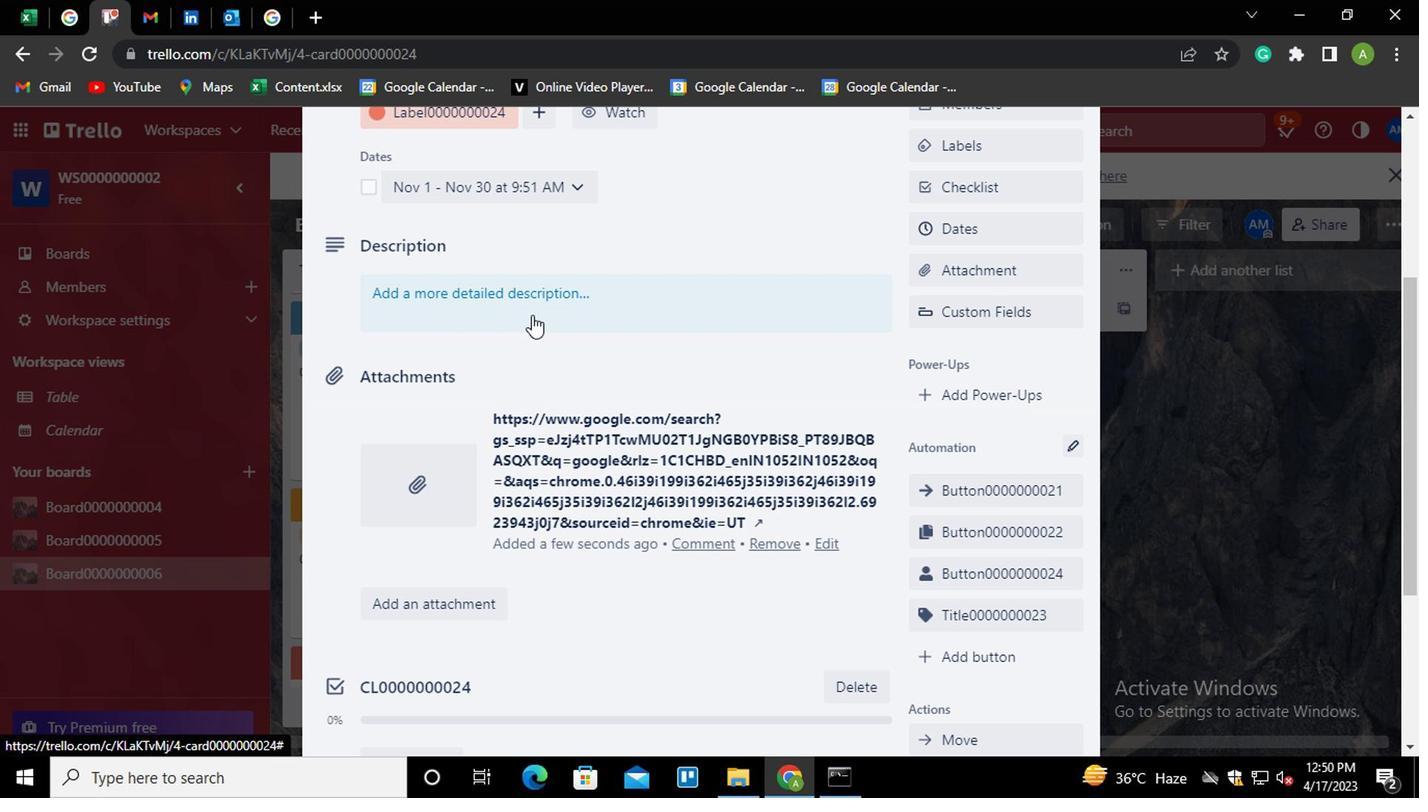 
Action: Key pressed <Key.shift>DS0000000024
Screenshot: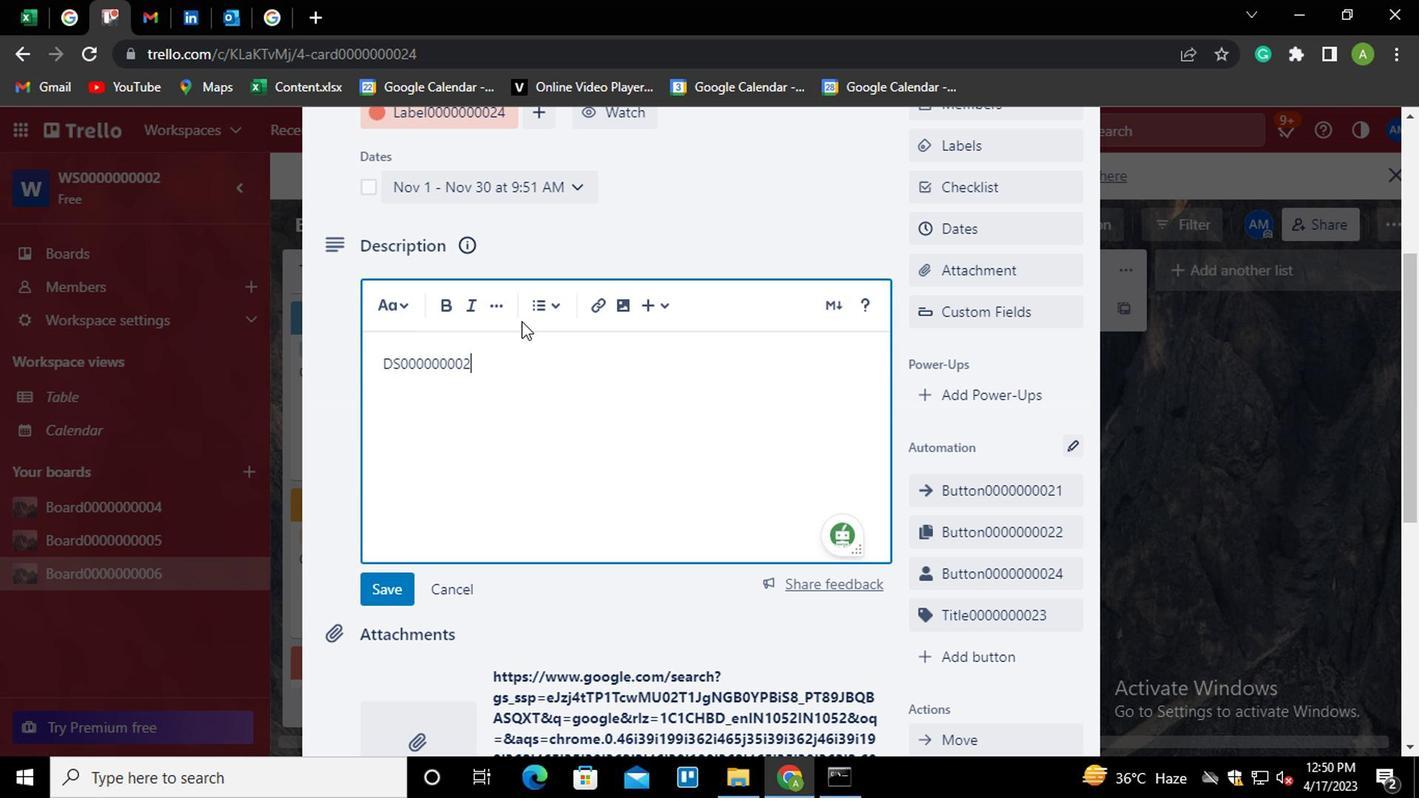 
Action: Mouse moved to (388, 591)
Screenshot: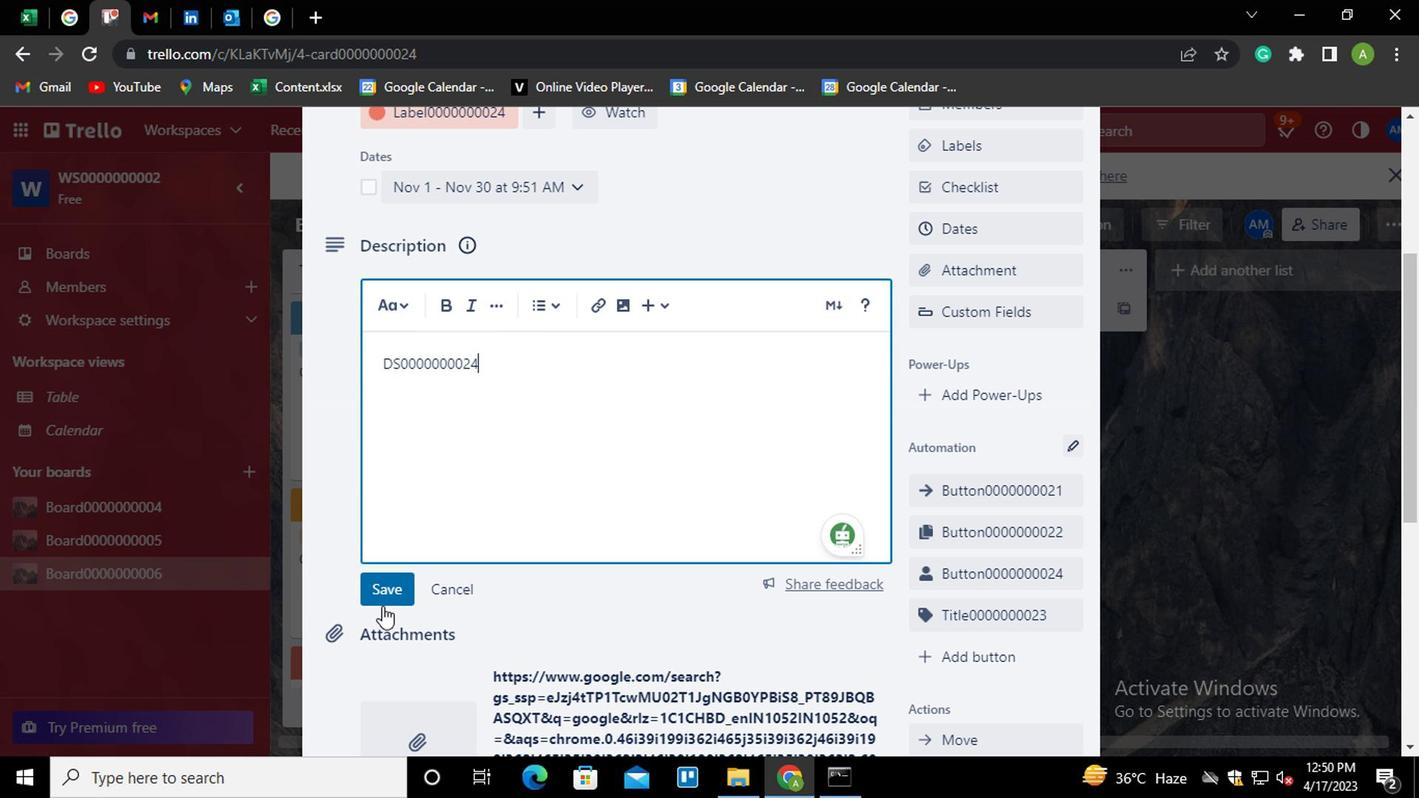 
Action: Mouse pressed left at (388, 591)
Screenshot: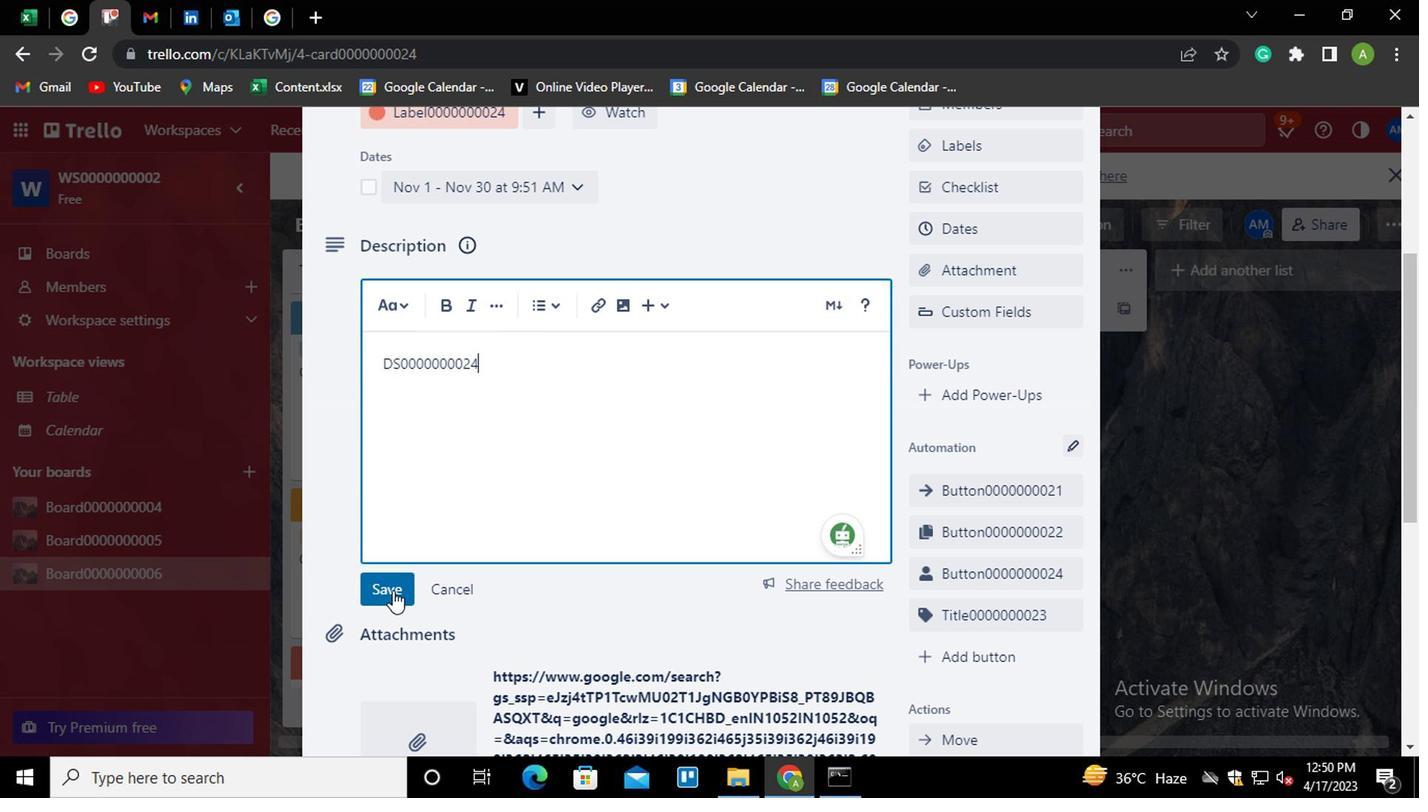 
Action: Mouse moved to (638, 562)
Screenshot: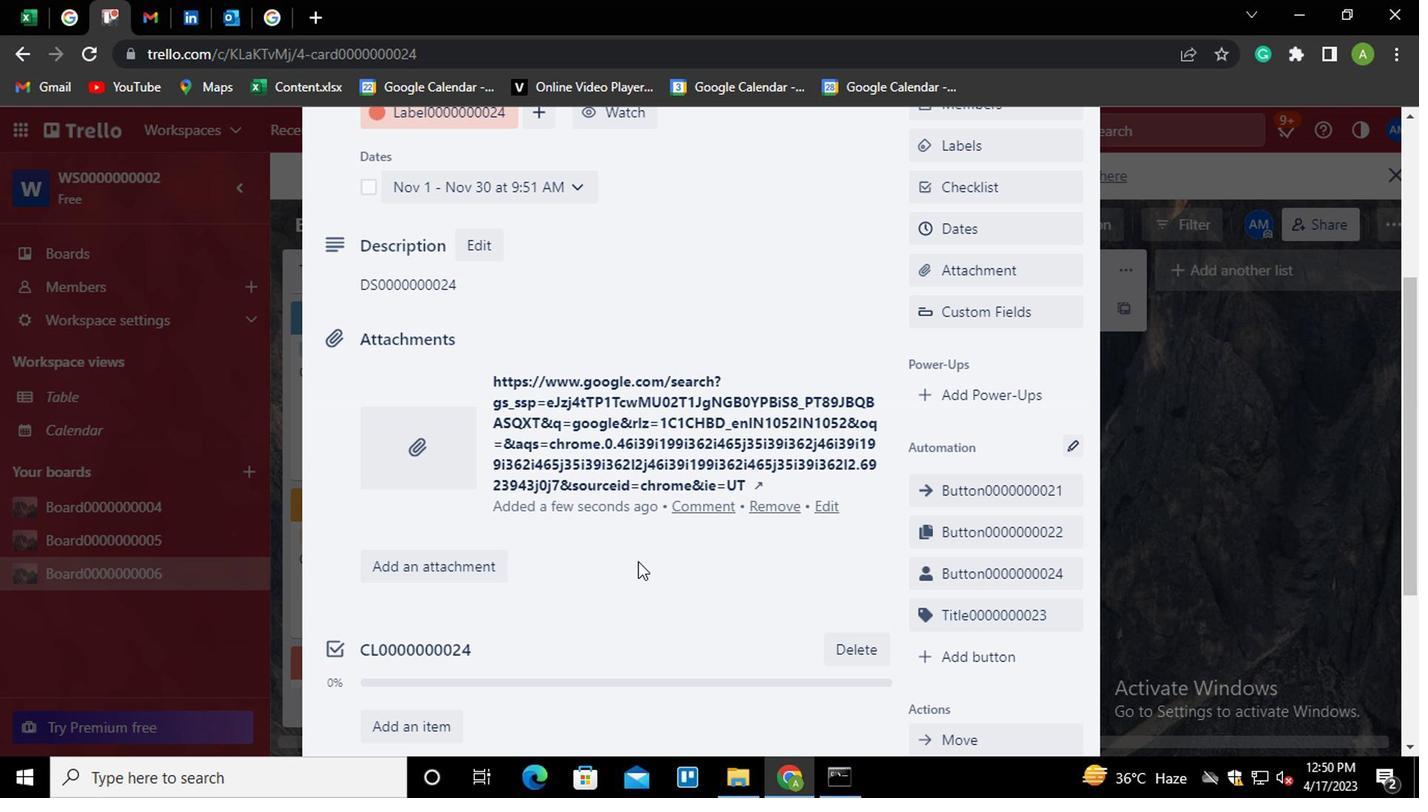 
Action: Mouse scrolled (638, 561) with delta (0, -1)
Screenshot: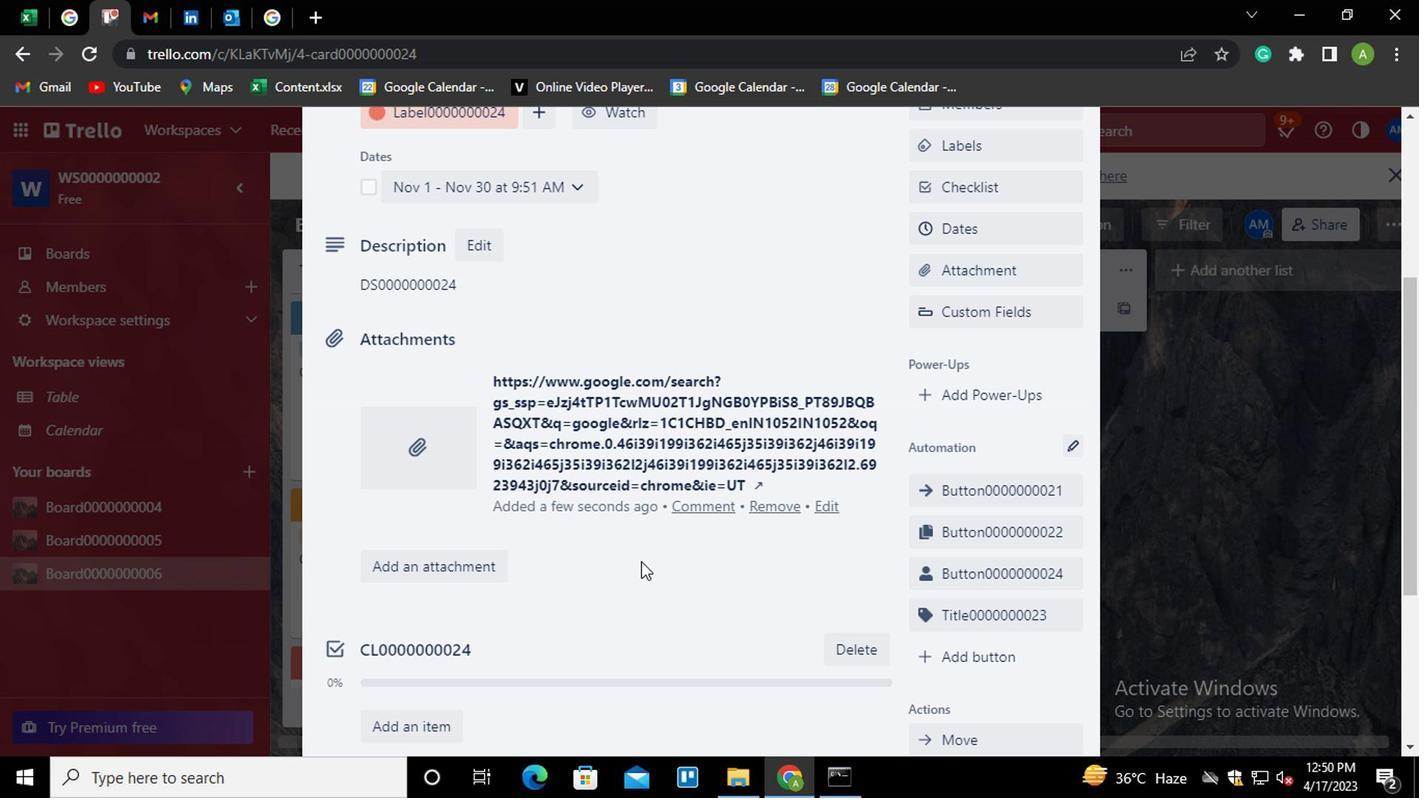 
Action: Mouse scrolled (638, 561) with delta (0, -1)
Screenshot: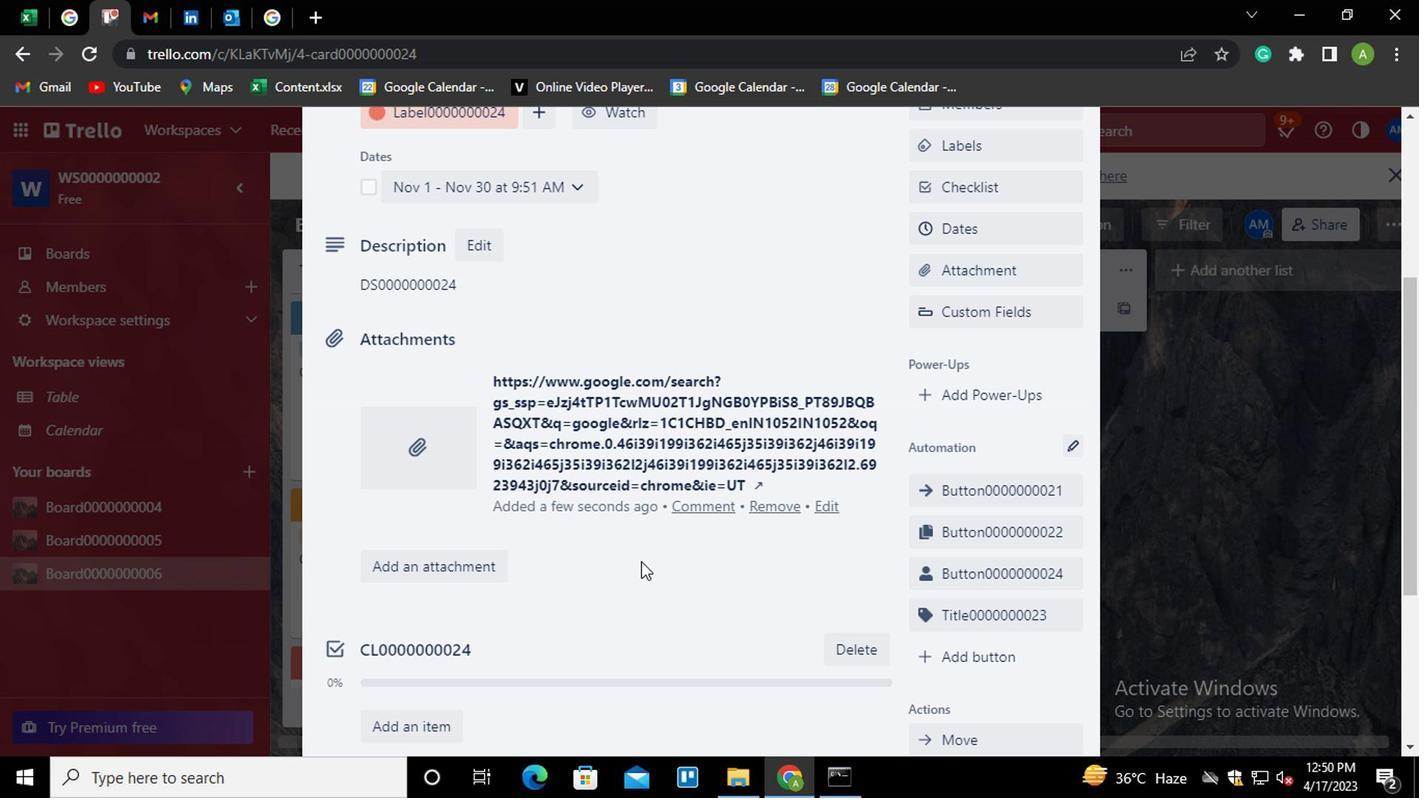 
Action: Mouse moved to (494, 644)
Screenshot: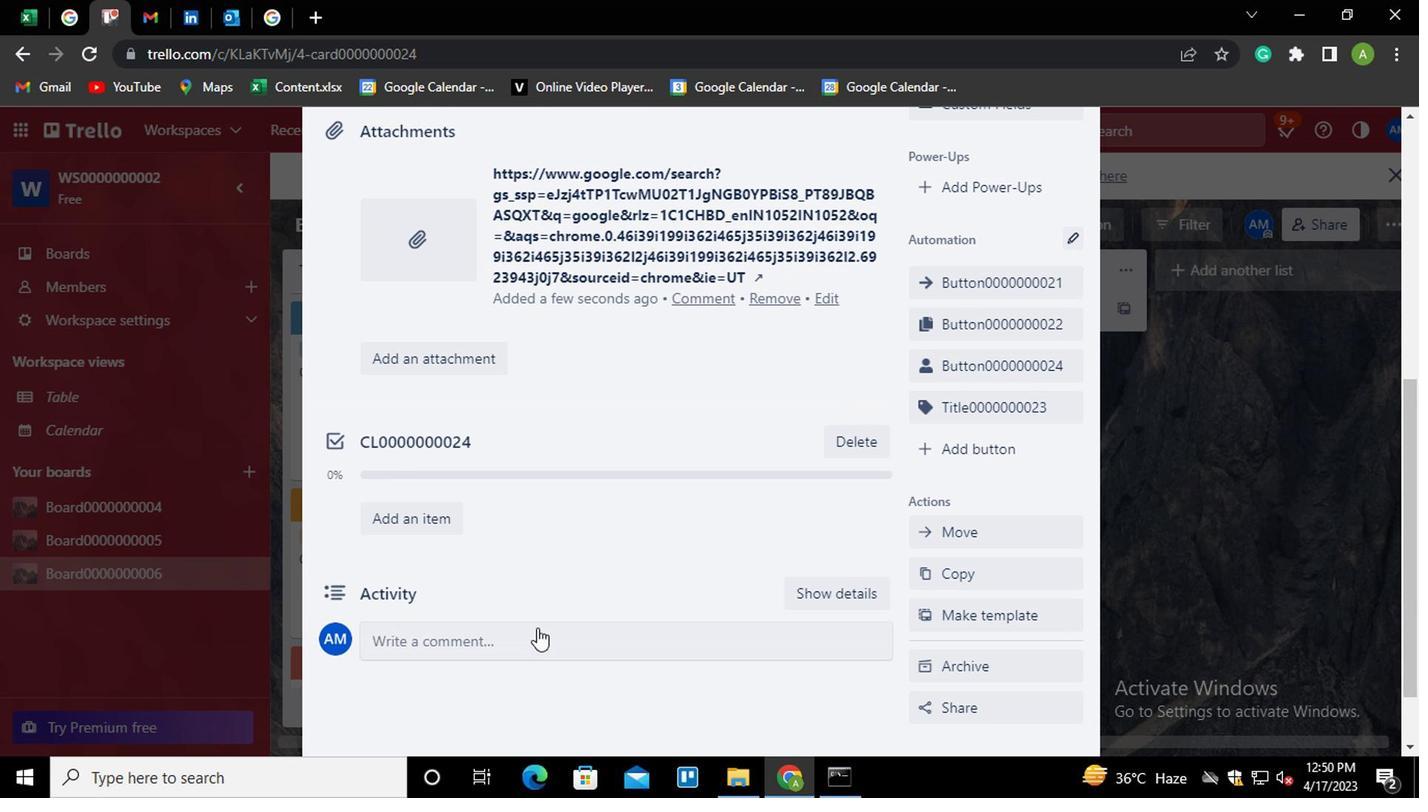 
Action: Mouse pressed left at (494, 644)
Screenshot: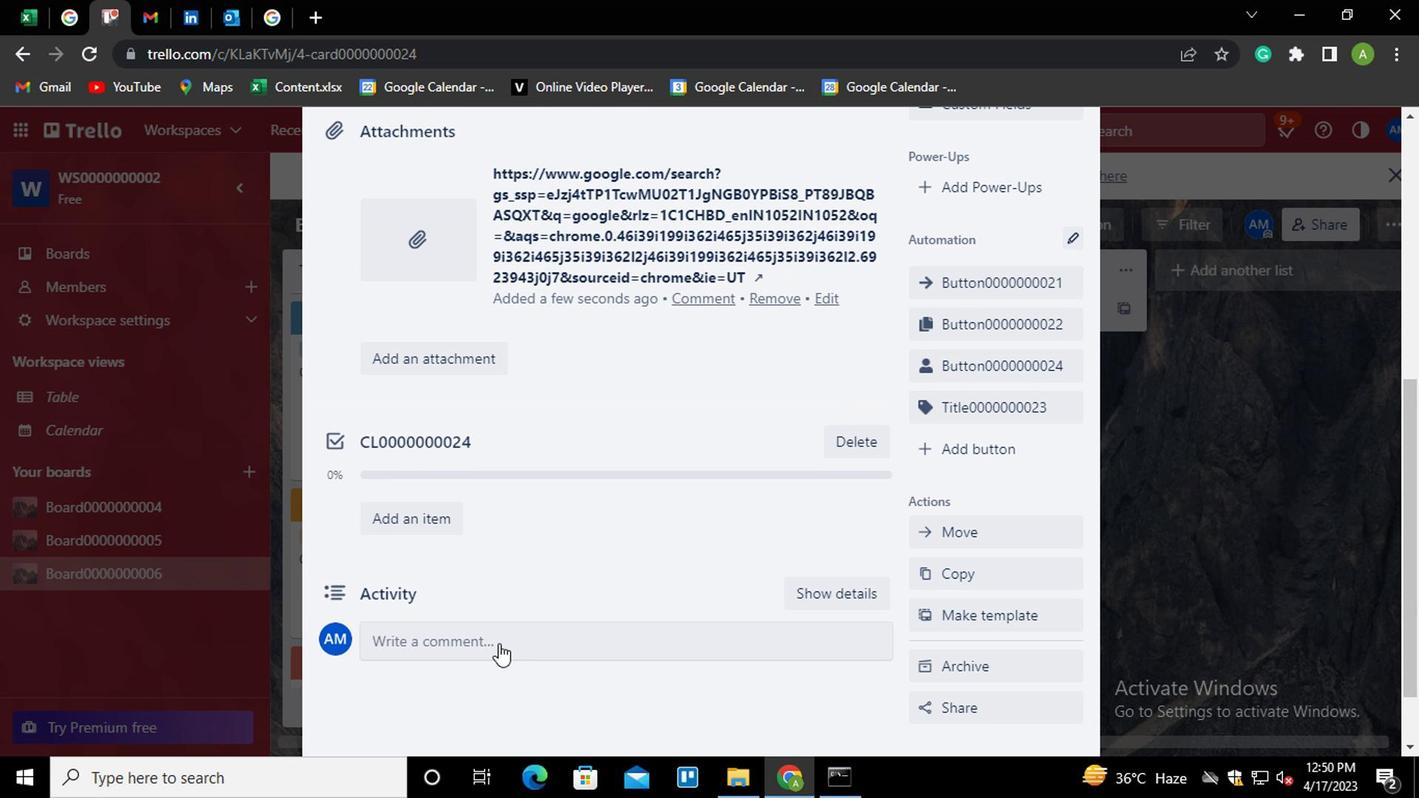 
Action: Mouse moved to (488, 607)
Screenshot: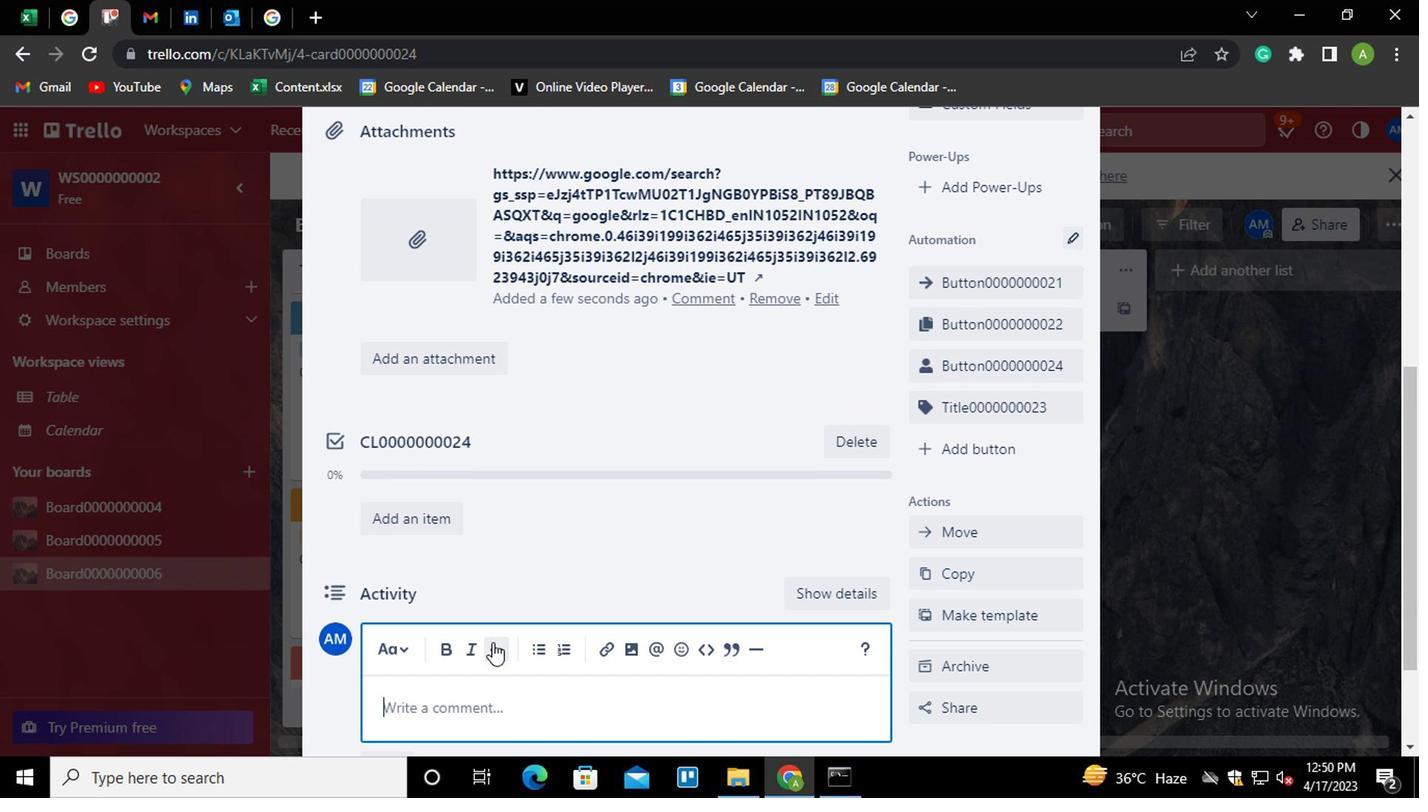 
Action: Key pressed <Key.shift>CM0000000024
Screenshot: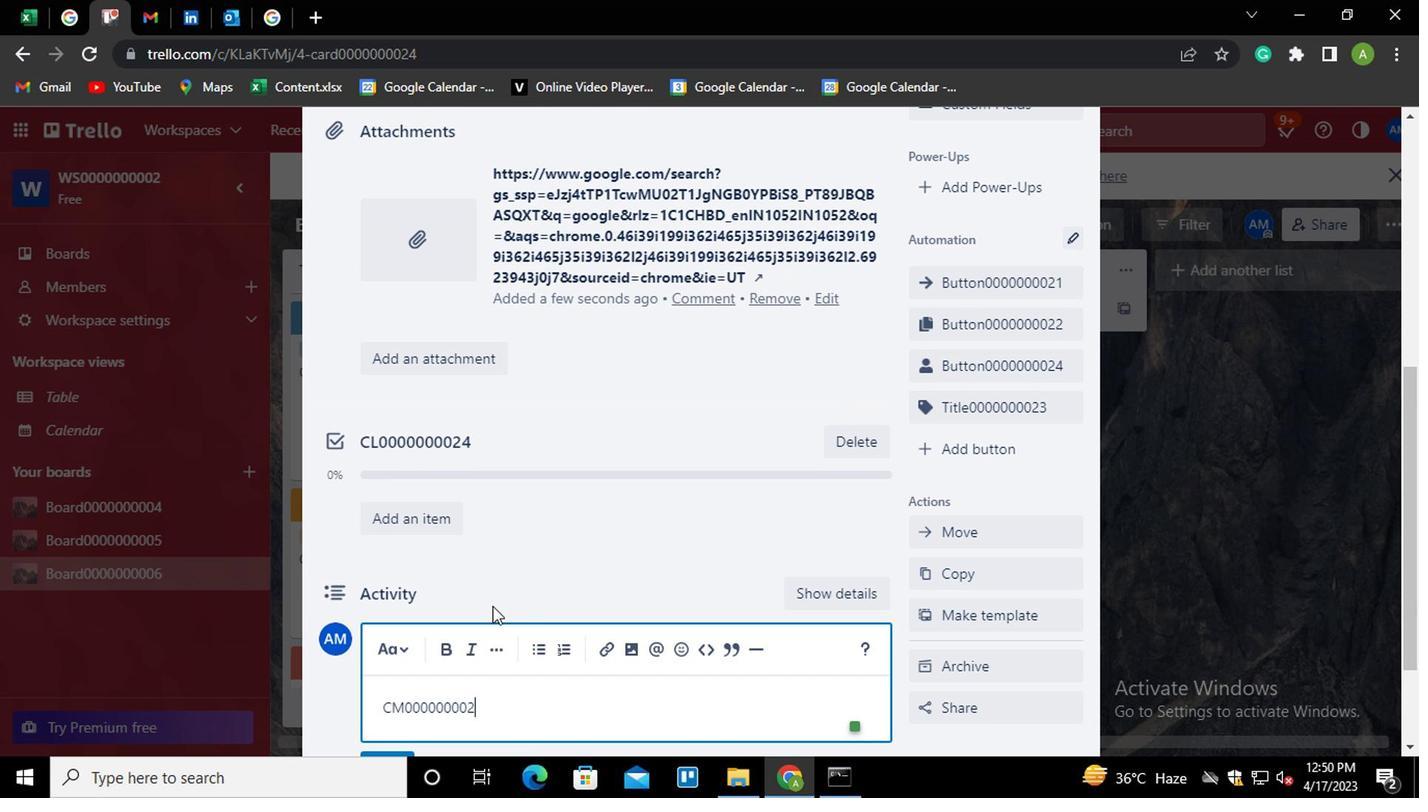 
Action: Mouse moved to (634, 493)
Screenshot: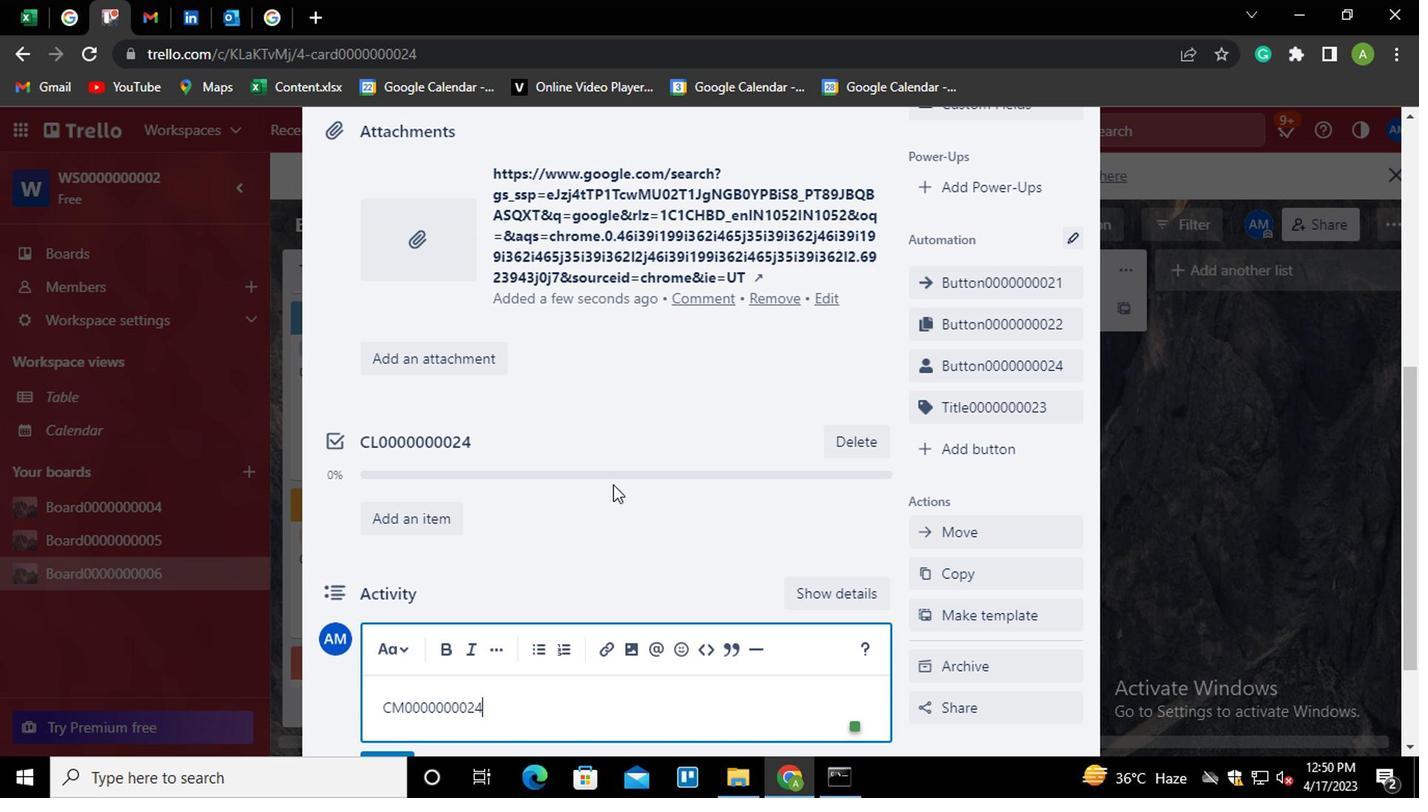 
Action: Mouse scrolled (634, 493) with delta (0, 0)
Screenshot: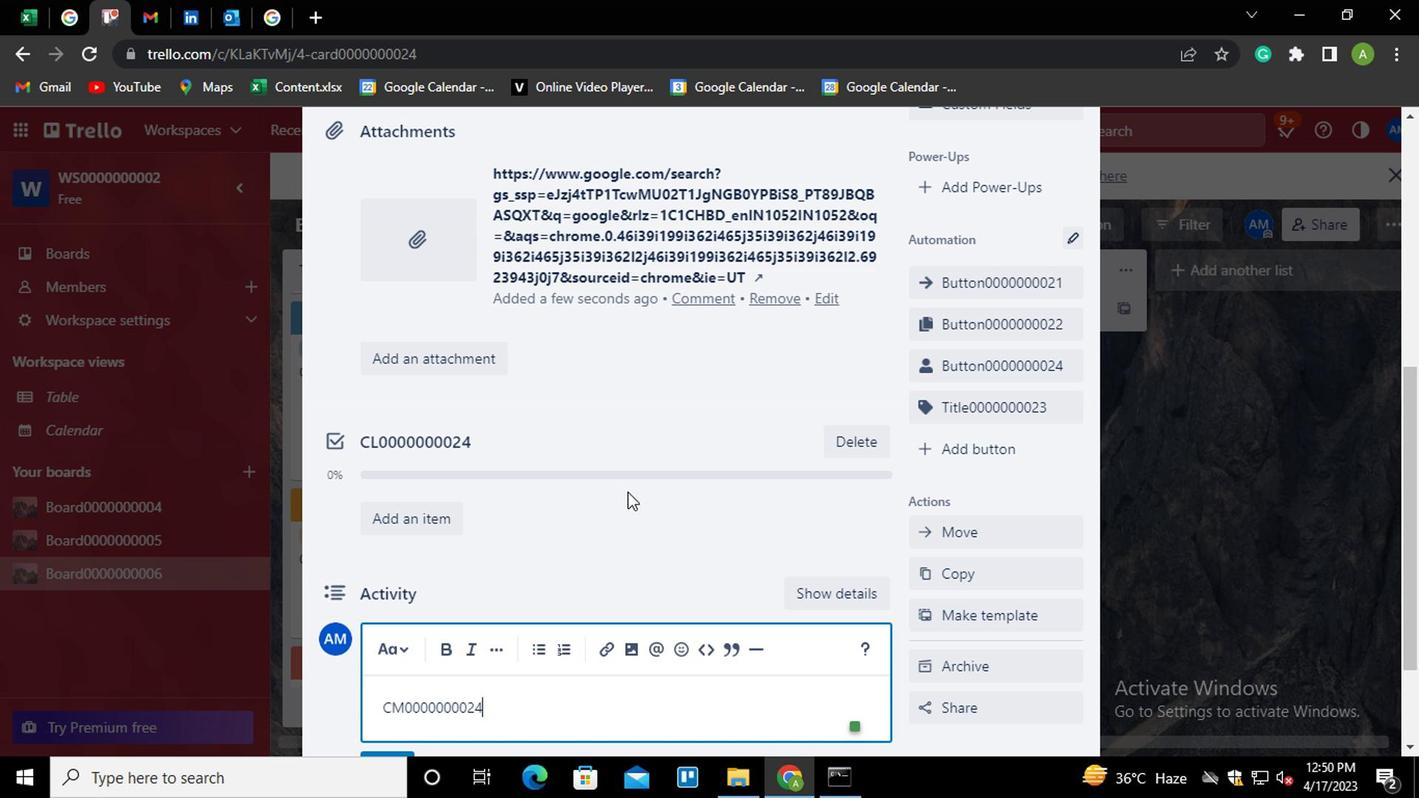 
Action: Mouse scrolled (634, 493) with delta (0, 0)
Screenshot: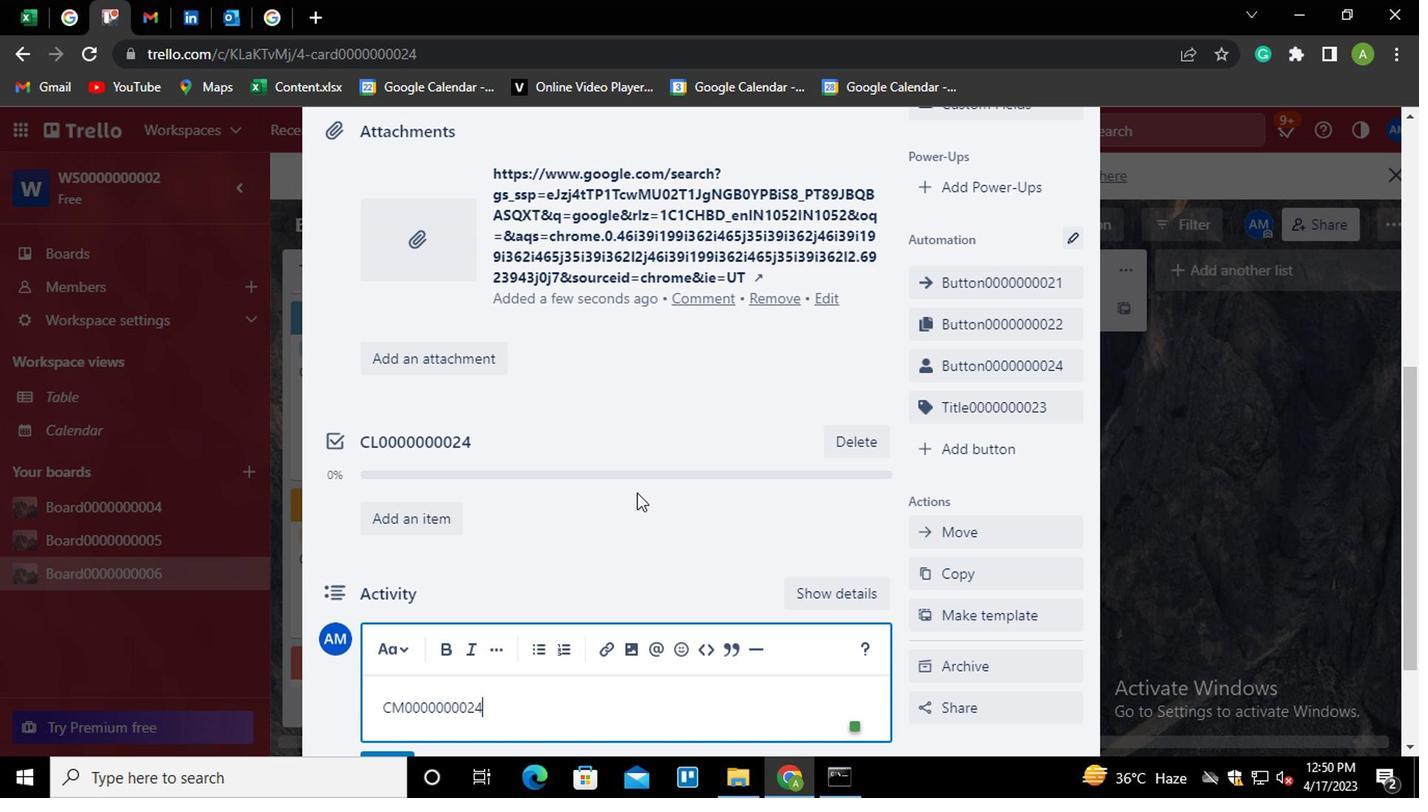 
Action: Mouse moved to (399, 618)
Screenshot: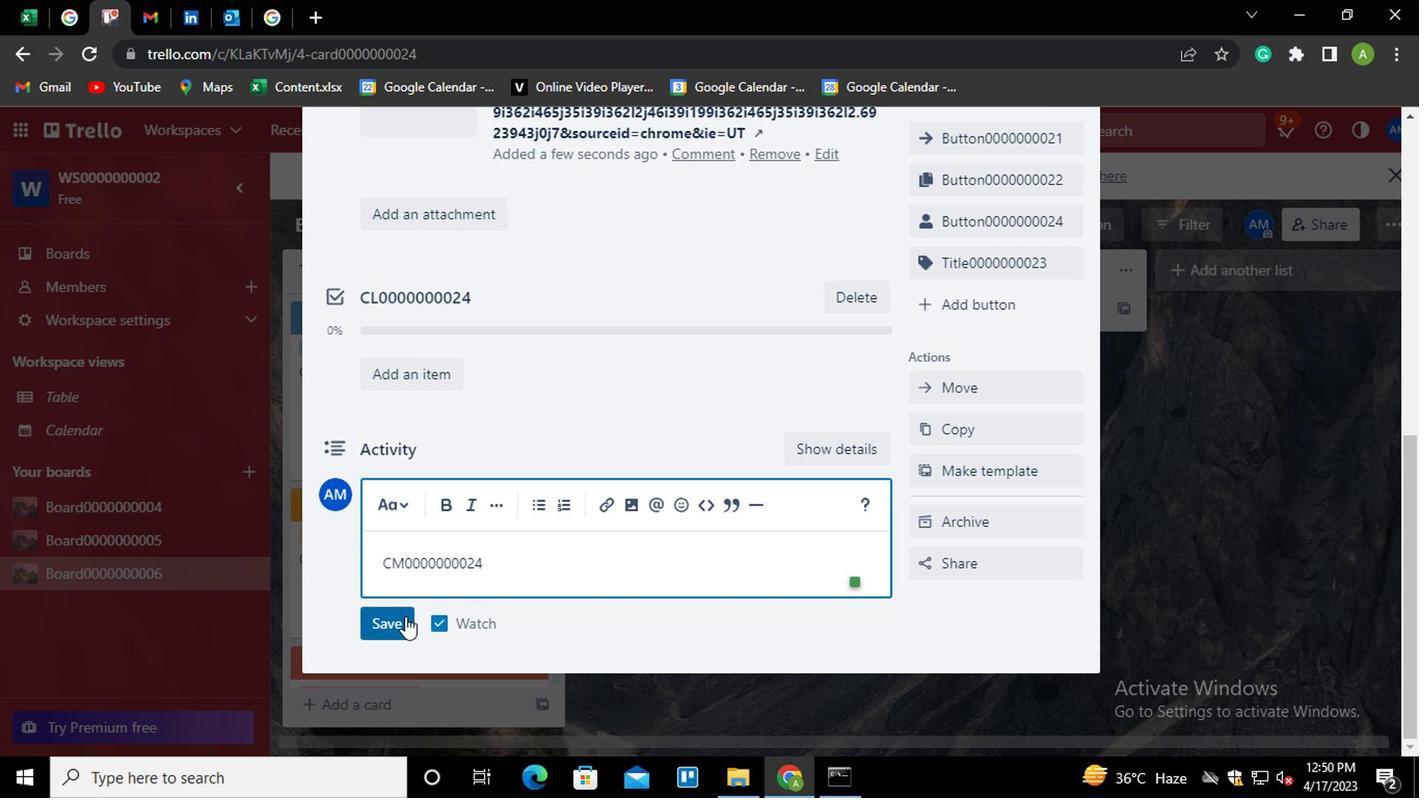 
Action: Mouse pressed left at (399, 618)
Screenshot: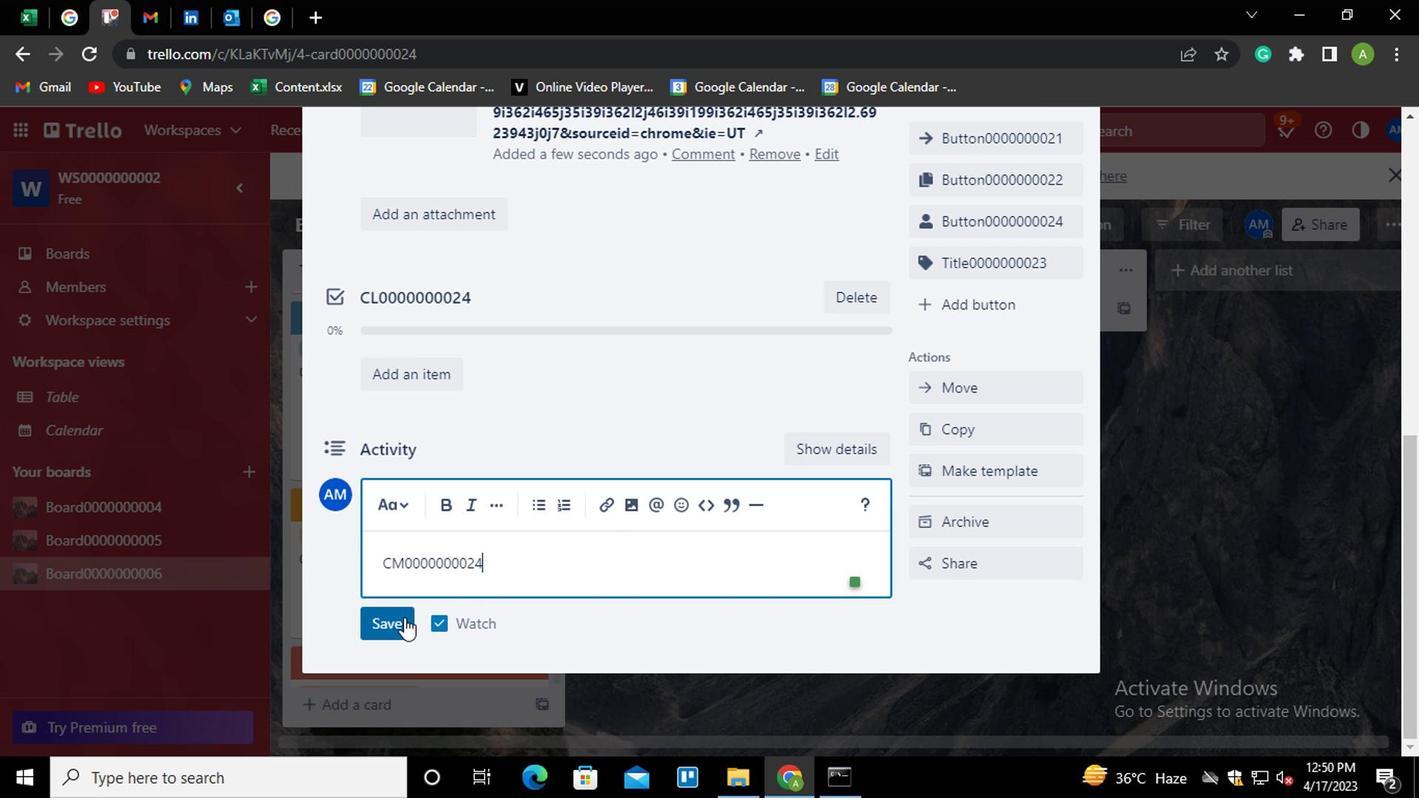 
Action: Mouse moved to (604, 525)
Screenshot: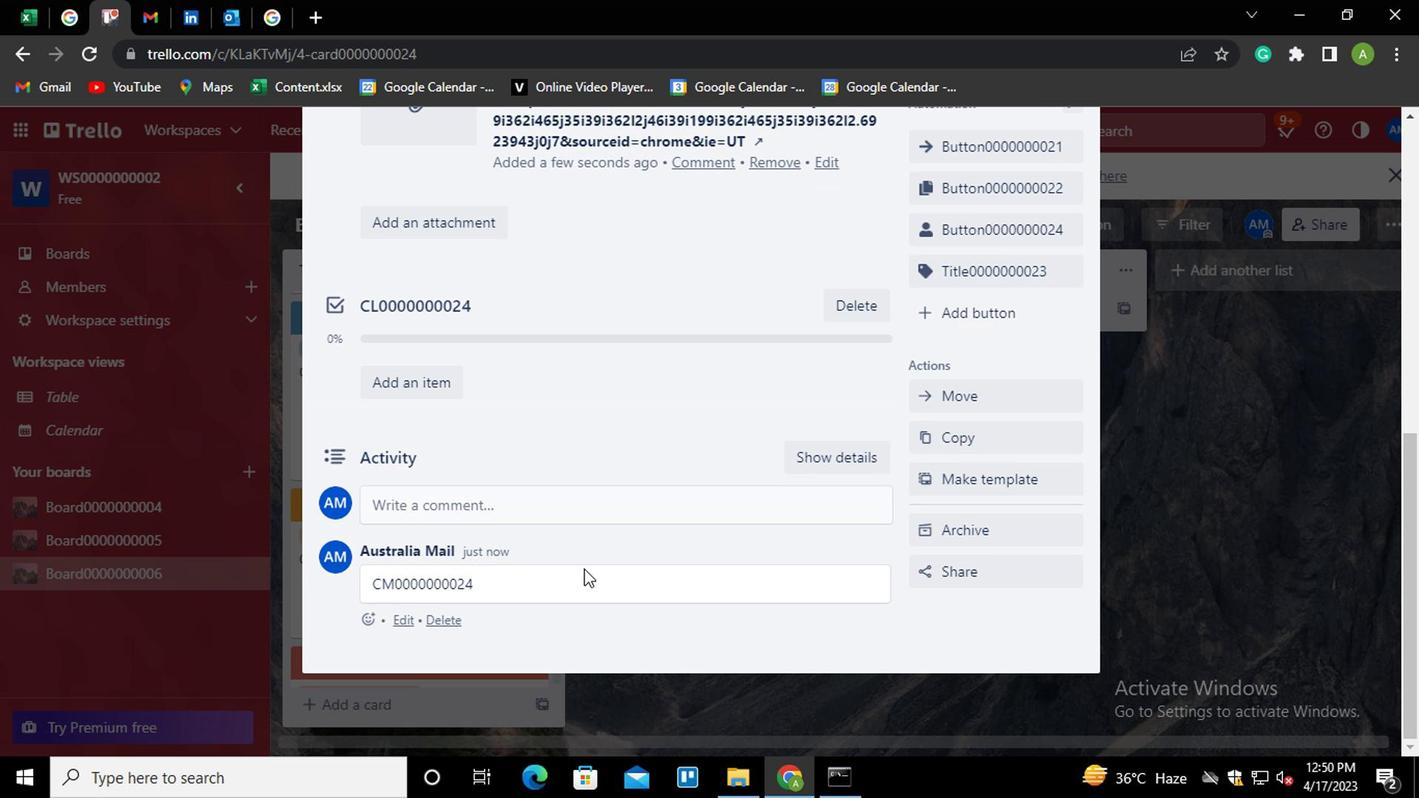 
